 Task: Find connections with filter location Cotuí with filter topic #leadership with filter profile language Spanish with filter current company ETAuto with filter school The Army Public School with filter industry Digital Accessibility Services with filter service category Web Design with filter keywords title Secretary
Action: Mouse moved to (600, 72)
Screenshot: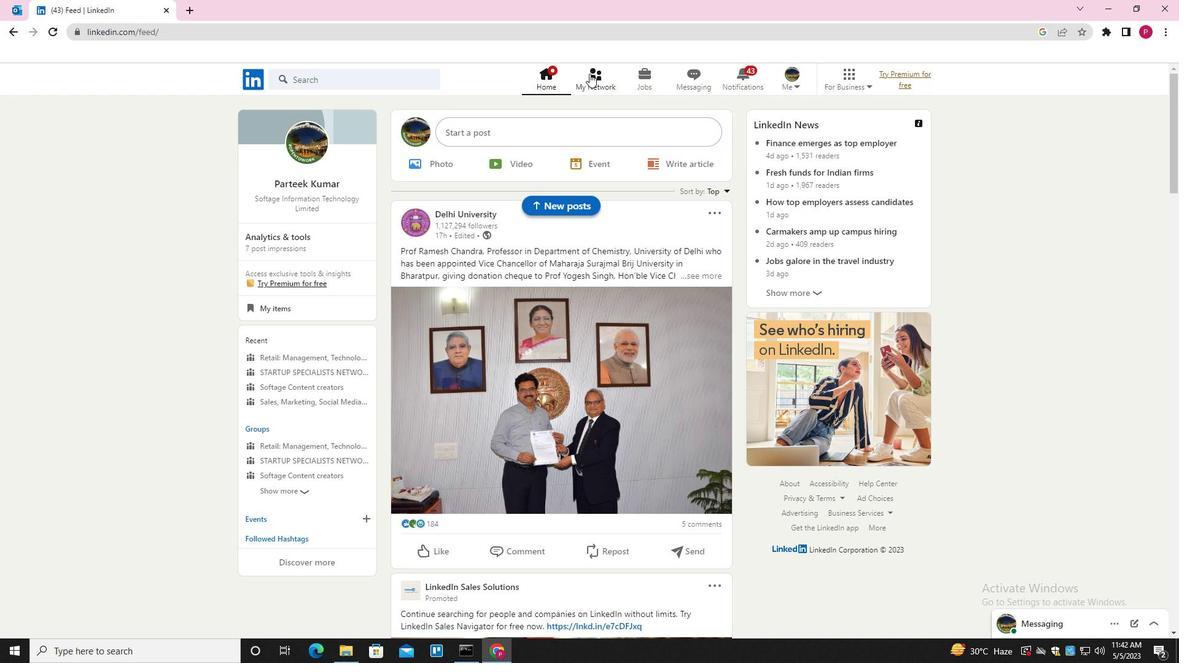 
Action: Mouse pressed left at (600, 72)
Screenshot: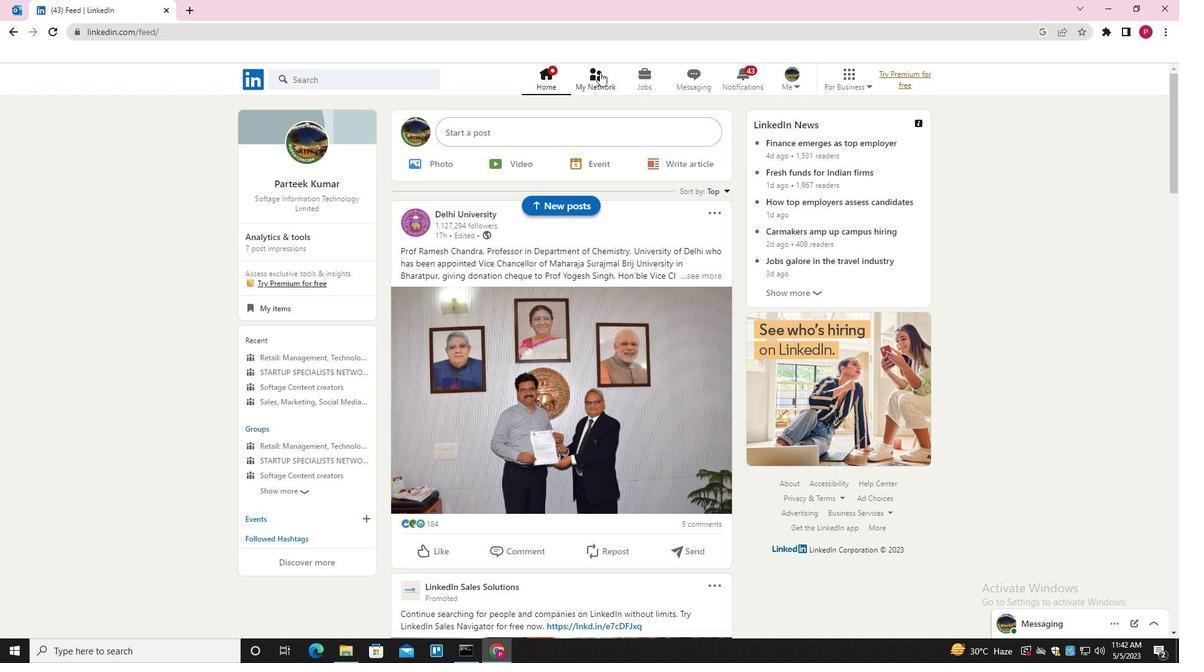 
Action: Mouse moved to (389, 148)
Screenshot: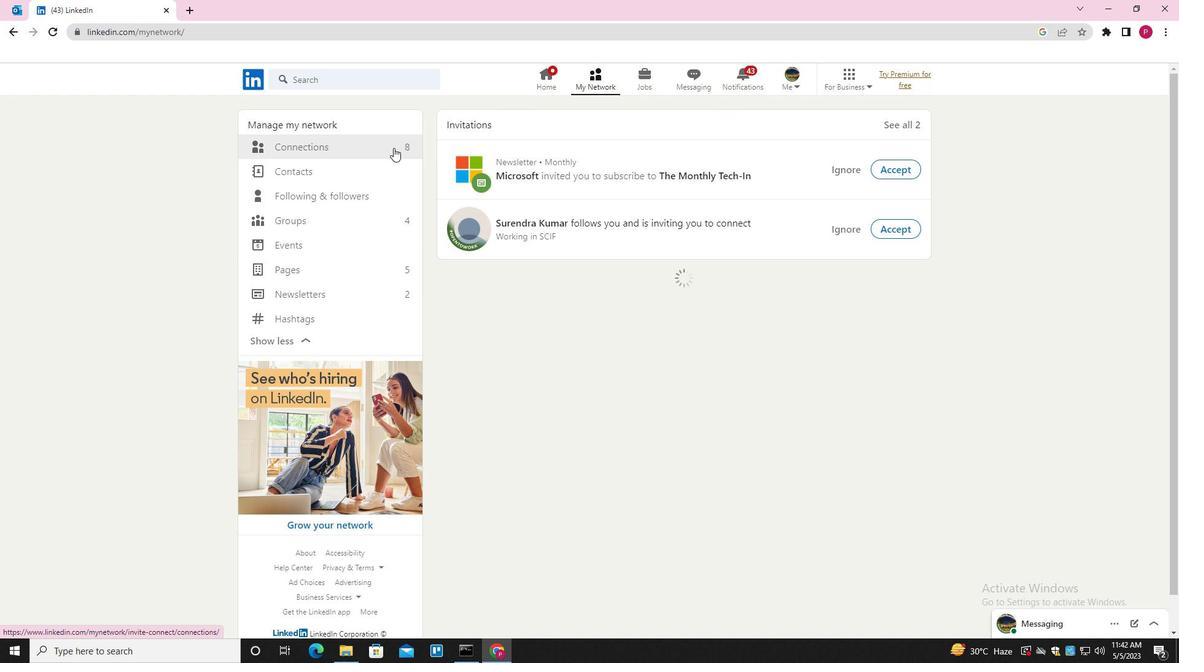 
Action: Mouse pressed left at (389, 148)
Screenshot: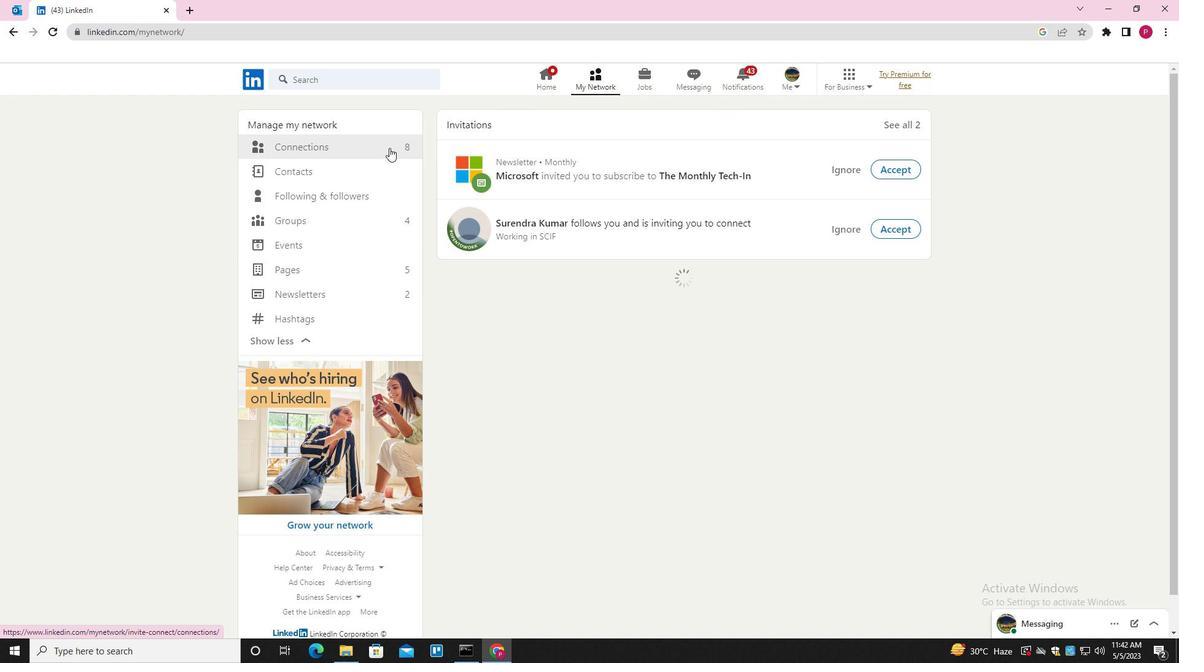 
Action: Mouse moved to (670, 147)
Screenshot: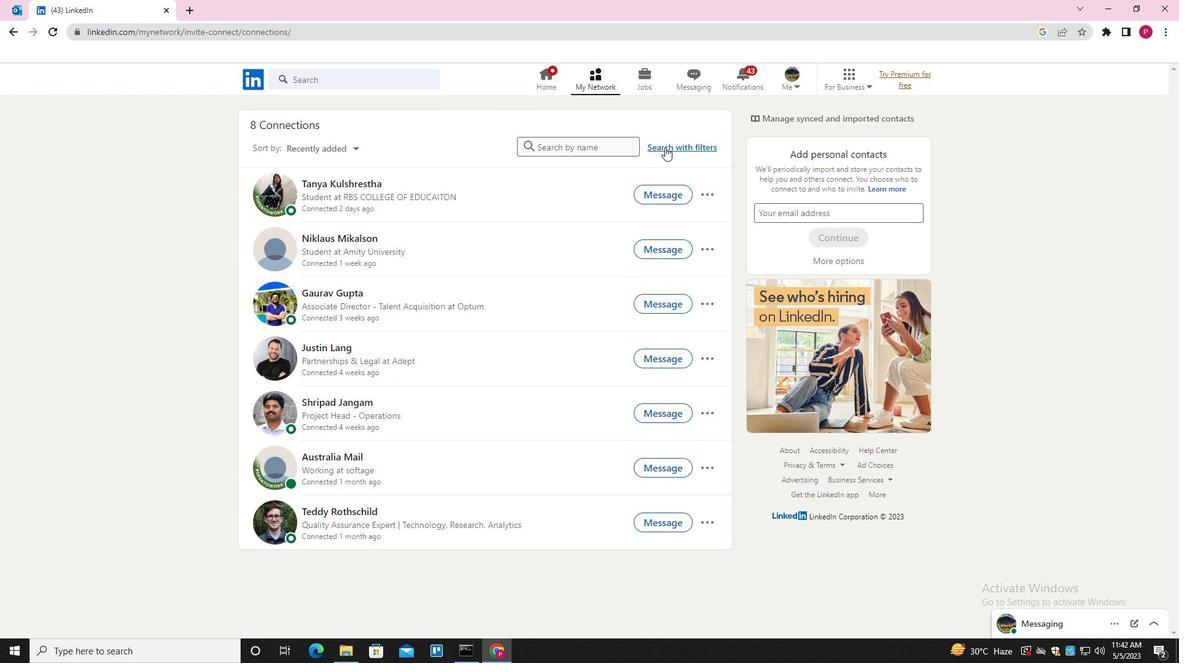 
Action: Mouse pressed left at (670, 147)
Screenshot: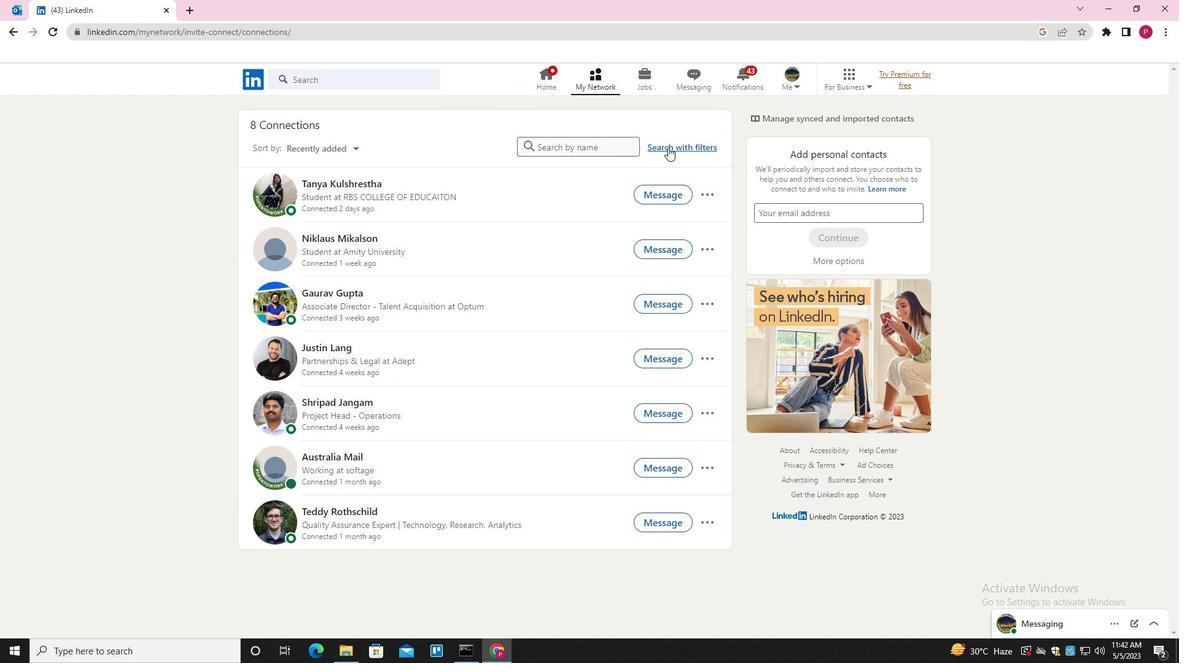 
Action: Mouse moved to (626, 113)
Screenshot: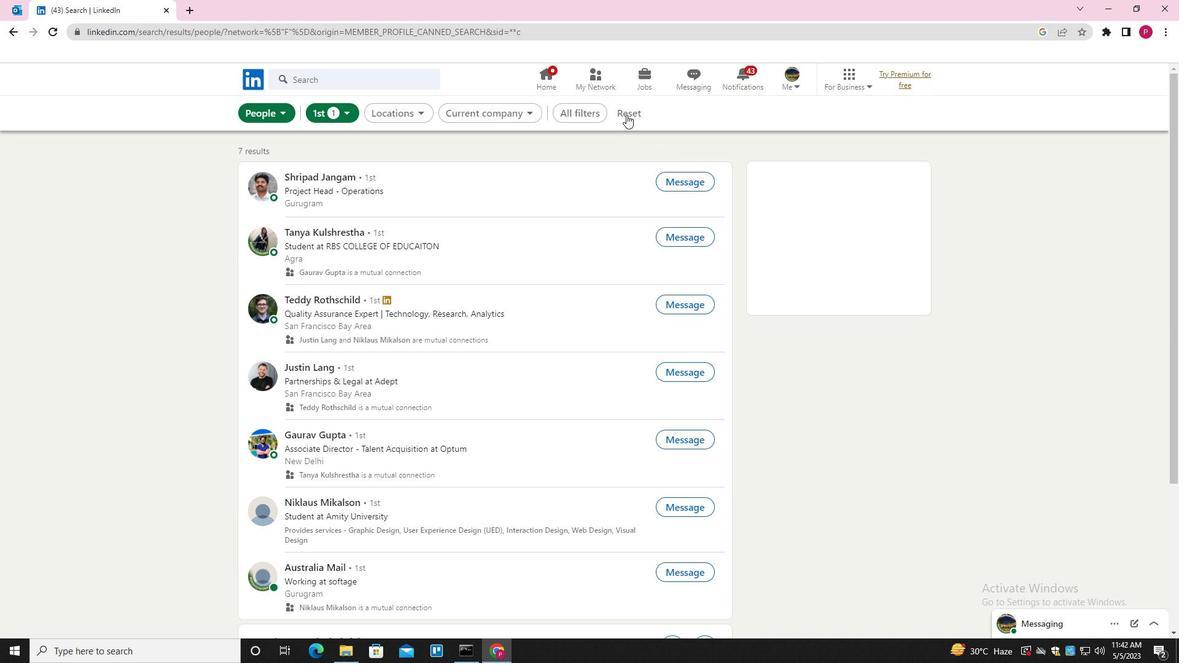 
Action: Mouse pressed left at (626, 113)
Screenshot: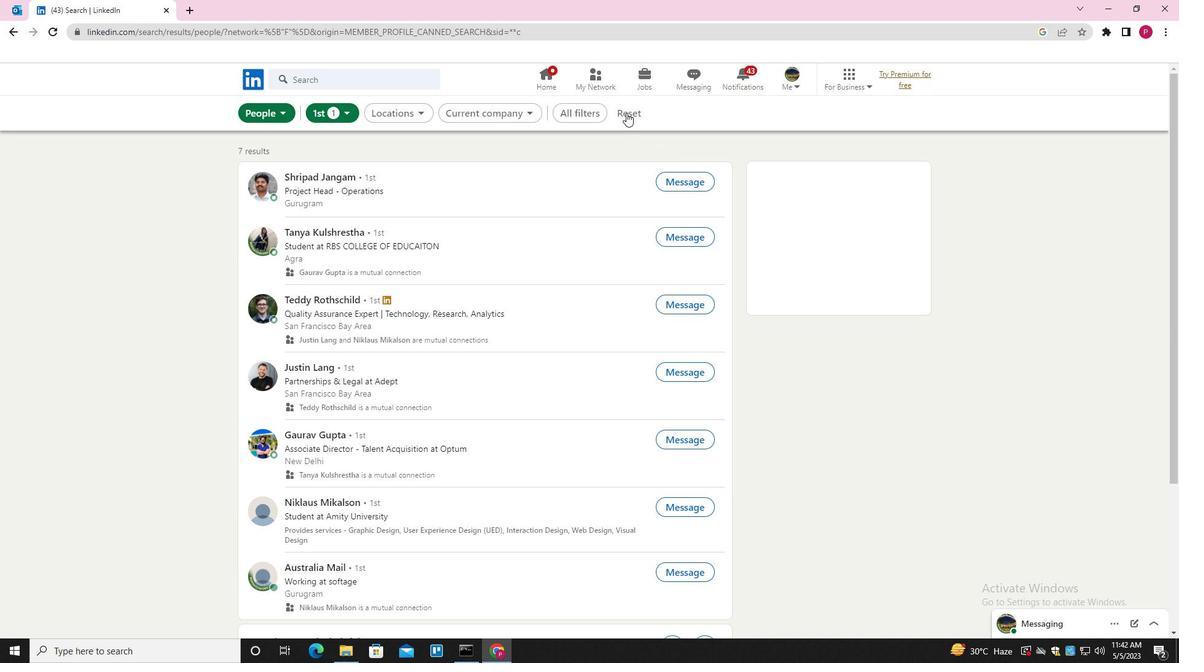 
Action: Mouse moved to (604, 113)
Screenshot: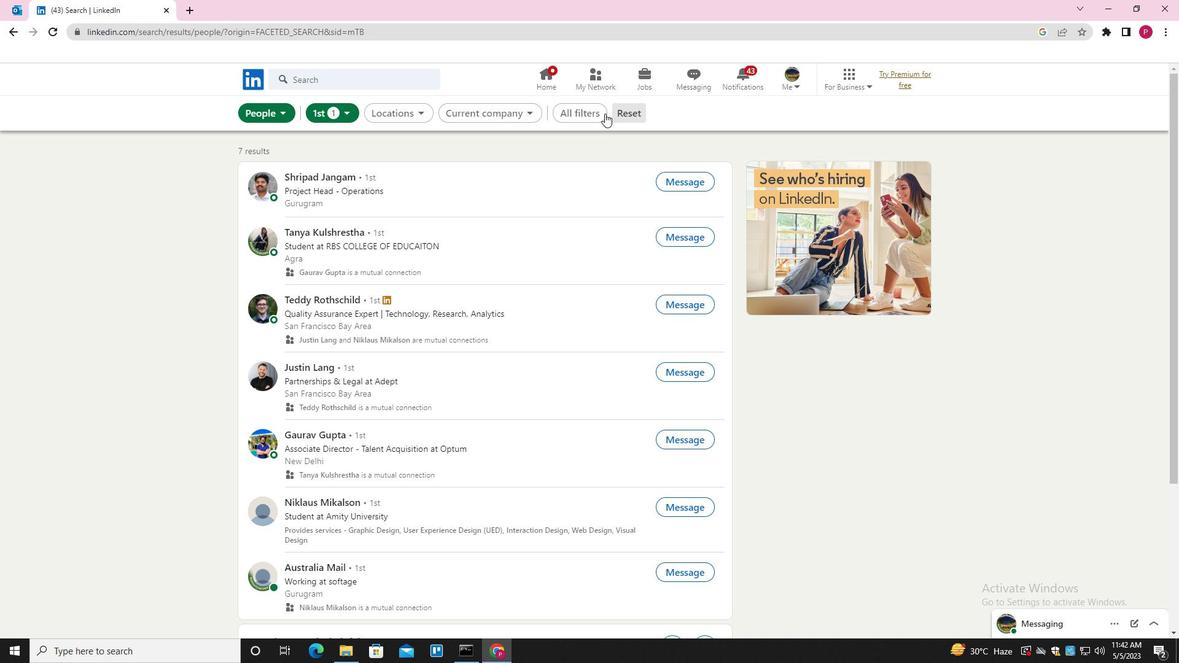 
Action: Mouse pressed left at (604, 113)
Screenshot: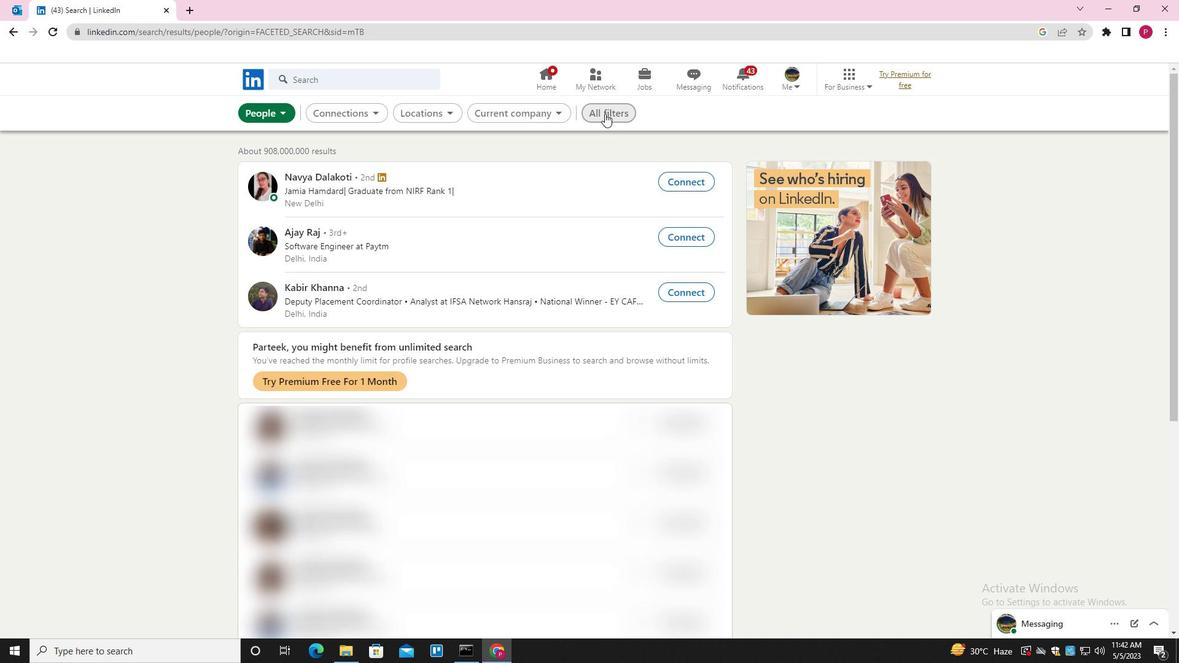 
Action: Mouse moved to (886, 260)
Screenshot: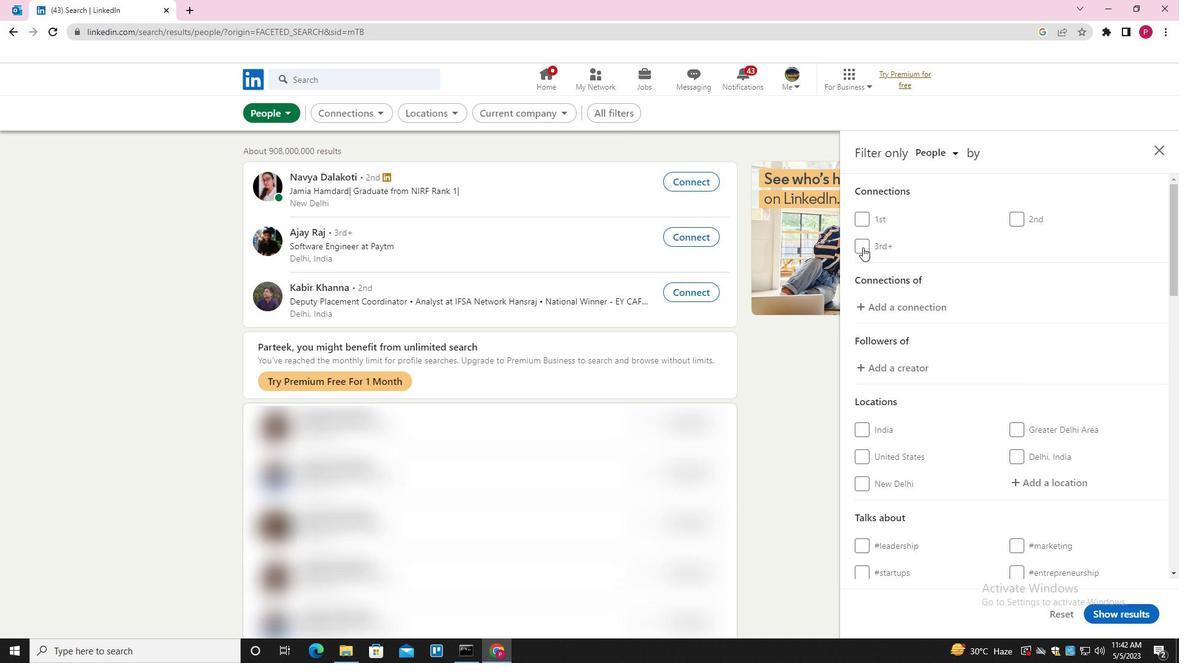 
Action: Mouse scrolled (886, 259) with delta (0, 0)
Screenshot: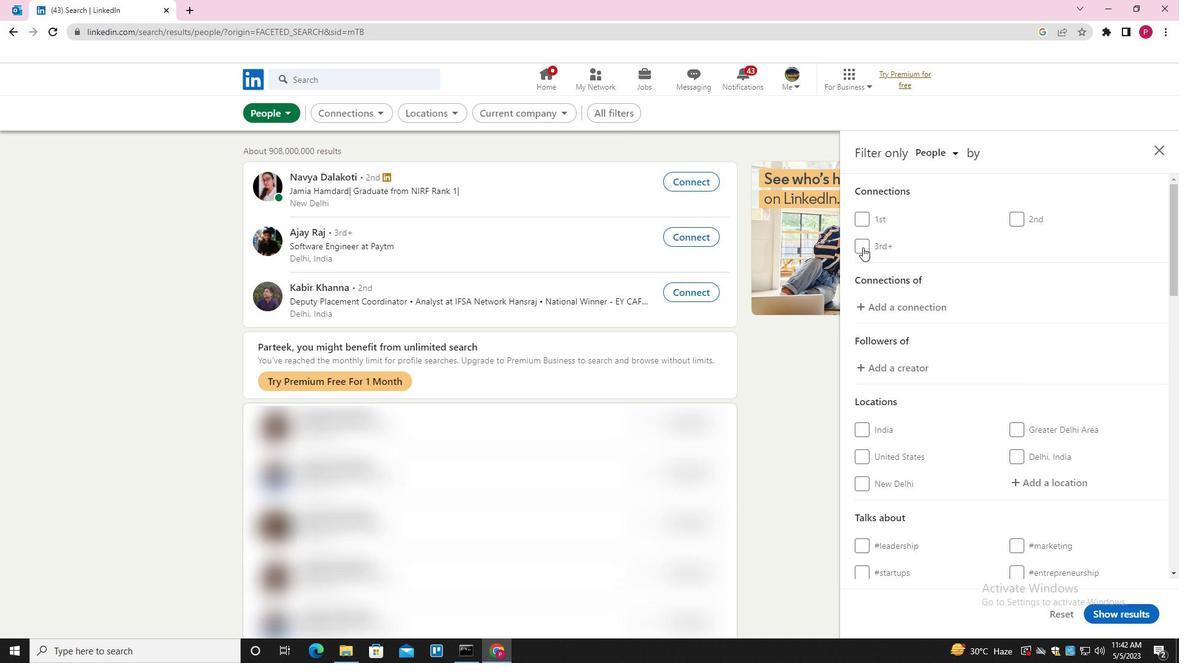 
Action: Mouse moved to (906, 271)
Screenshot: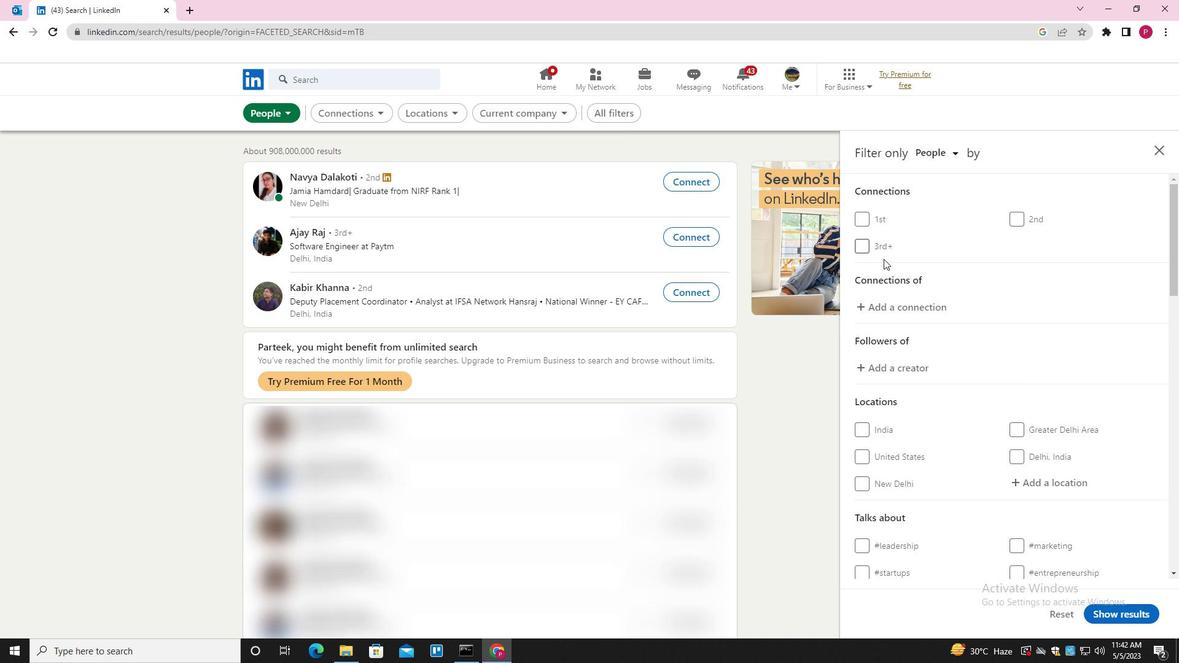 
Action: Mouse scrolled (906, 270) with delta (0, 0)
Screenshot: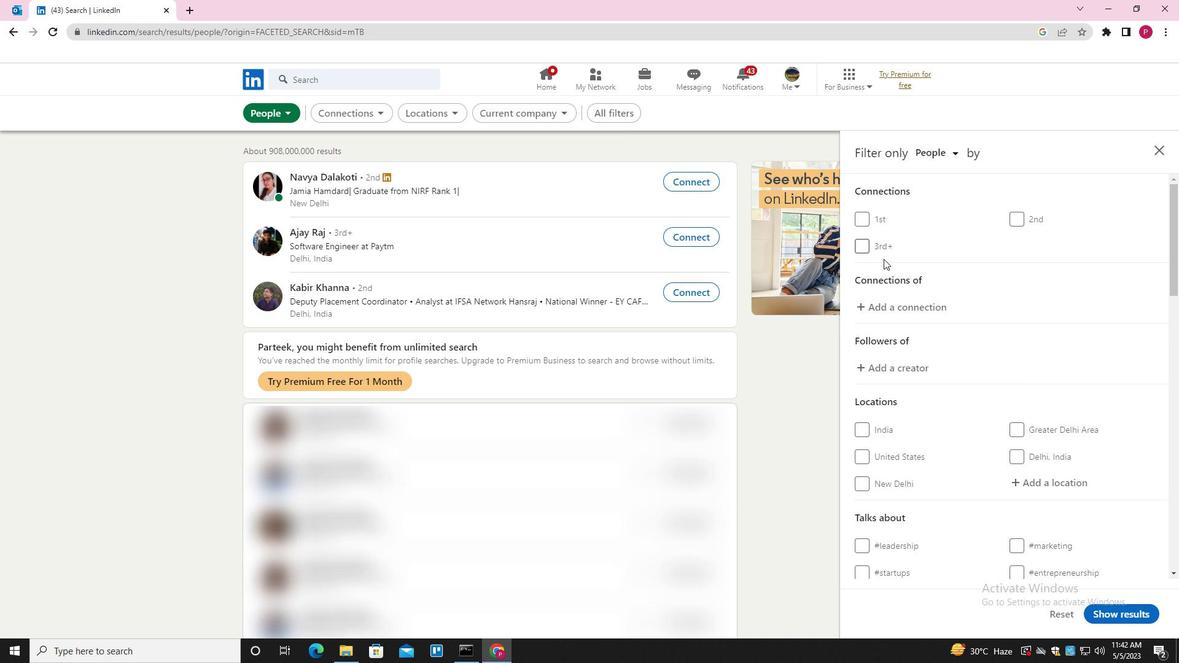 
Action: Mouse moved to (1052, 362)
Screenshot: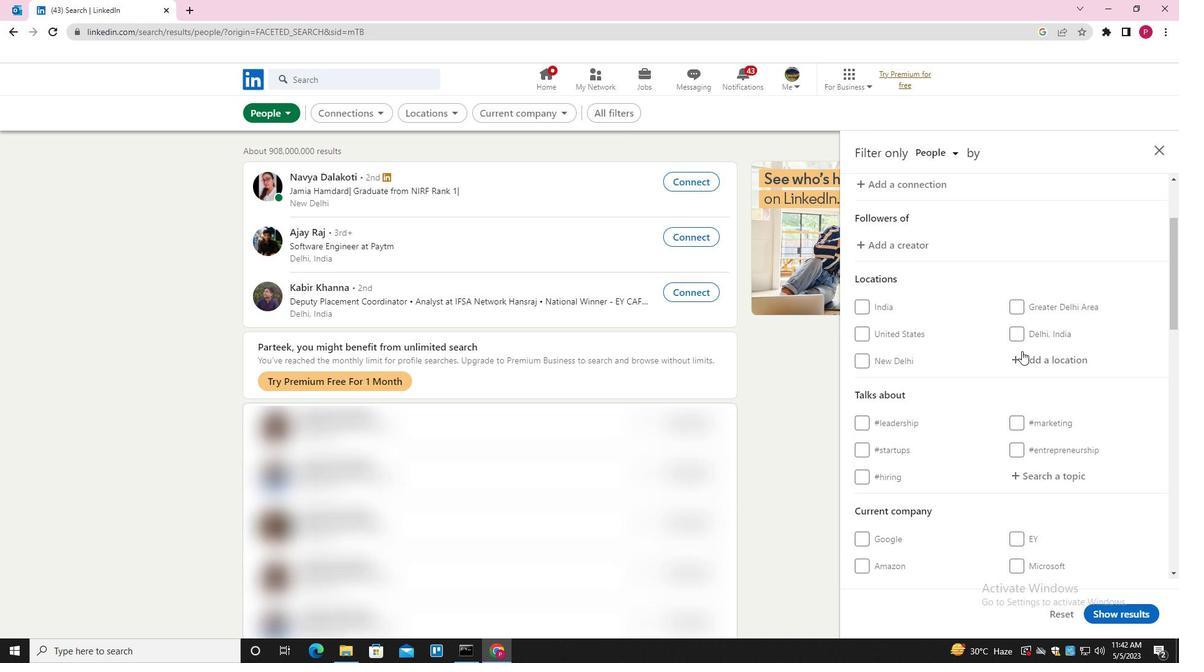 
Action: Mouse pressed left at (1052, 362)
Screenshot: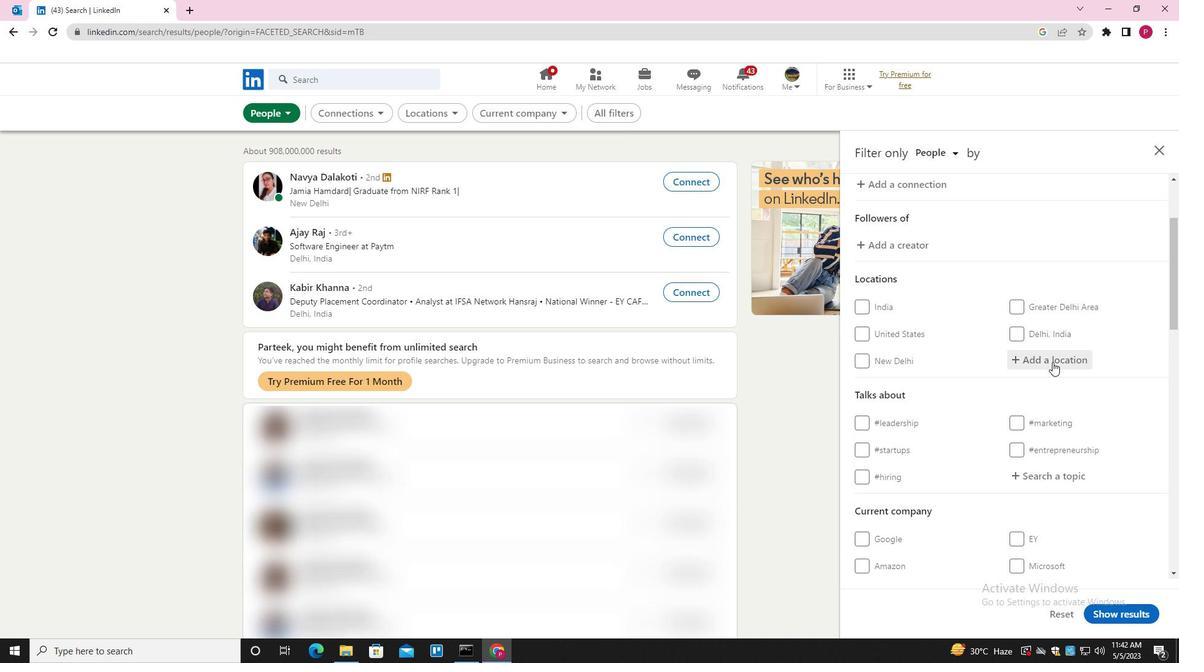 
Action: Key pressed <Key.shift>COY<Key.backspace>TUI<Key.down><Key.enter>
Screenshot: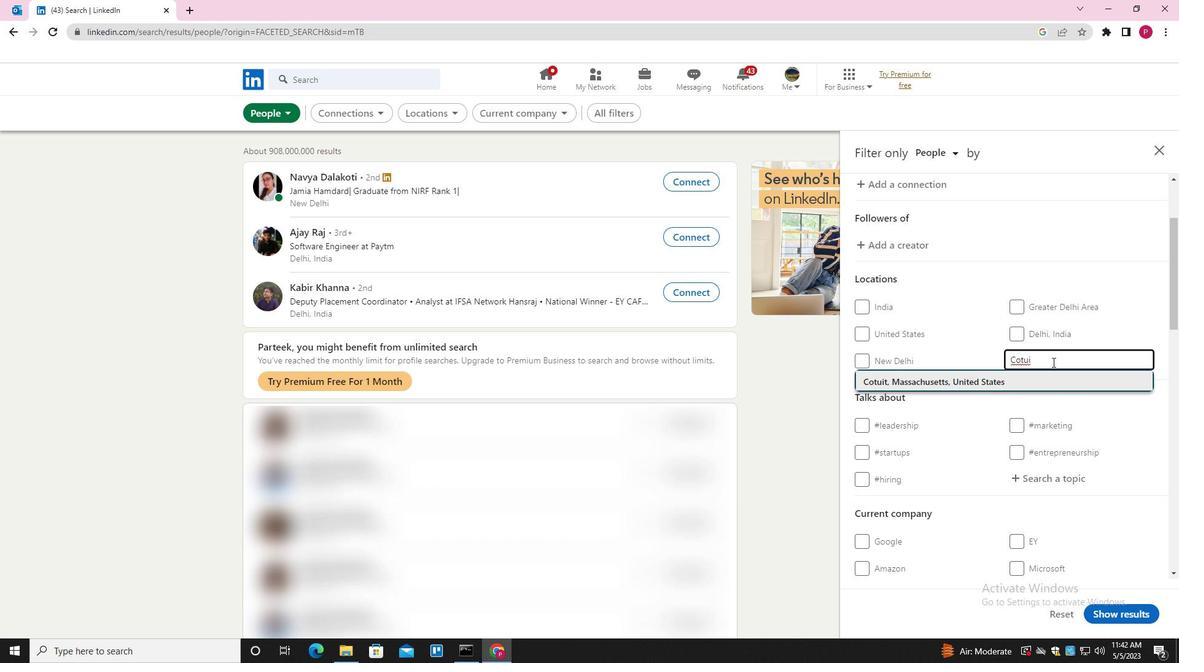 
Action: Mouse moved to (998, 370)
Screenshot: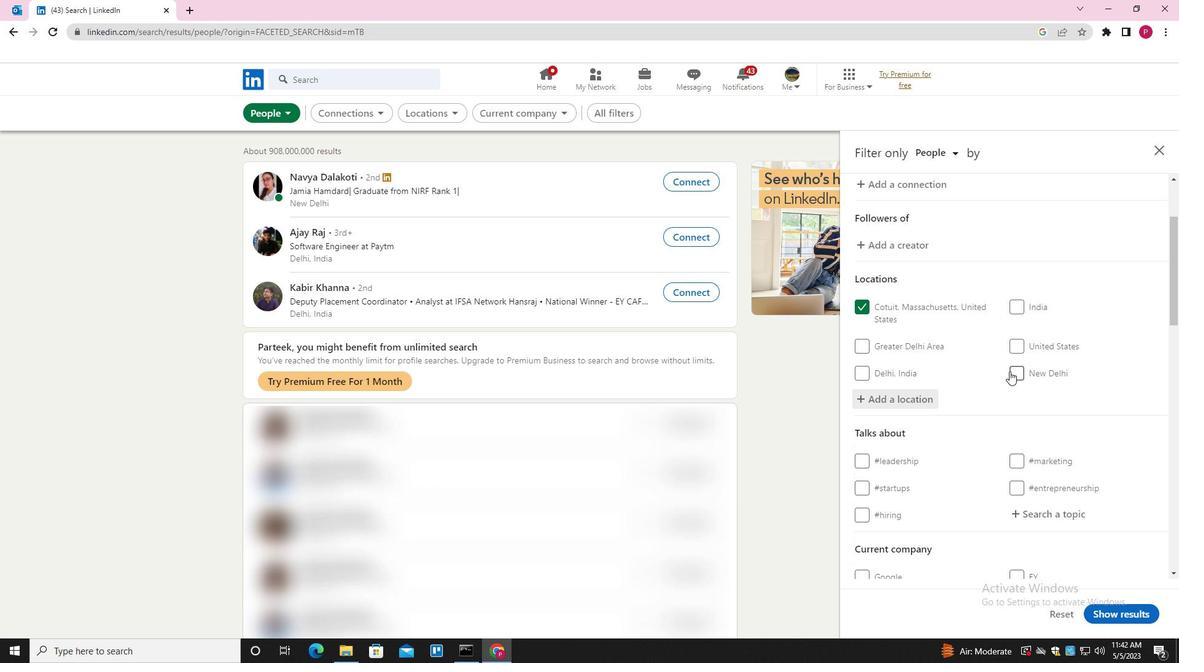 
Action: Mouse scrolled (998, 369) with delta (0, 0)
Screenshot: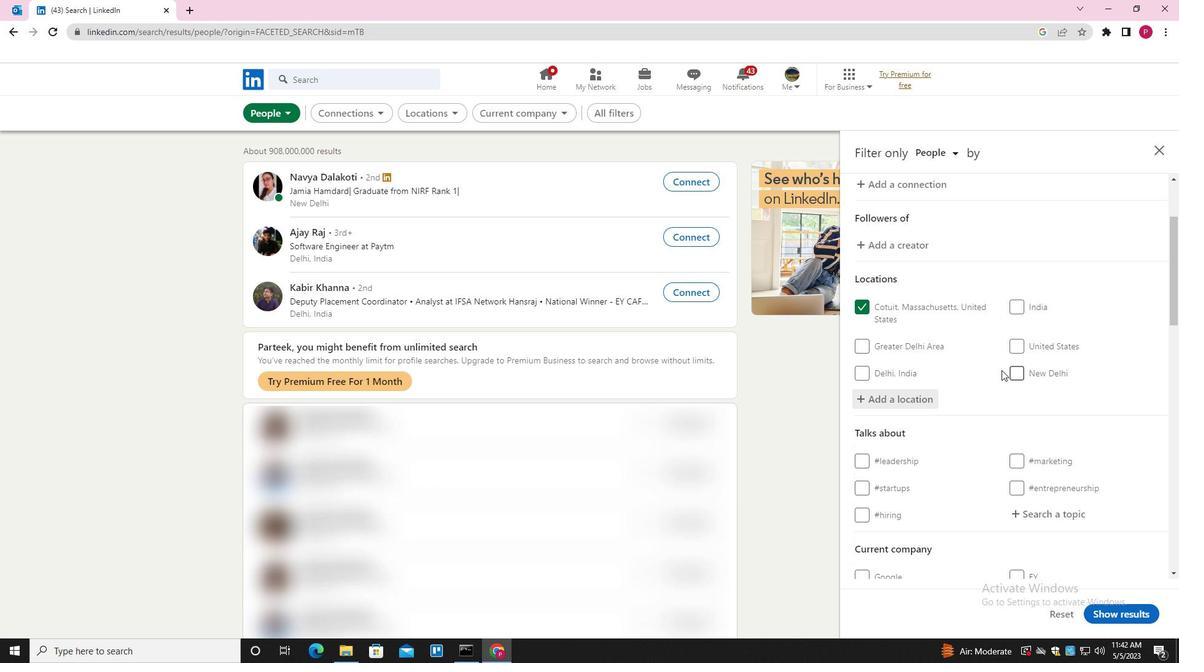 
Action: Mouse moved to (996, 370)
Screenshot: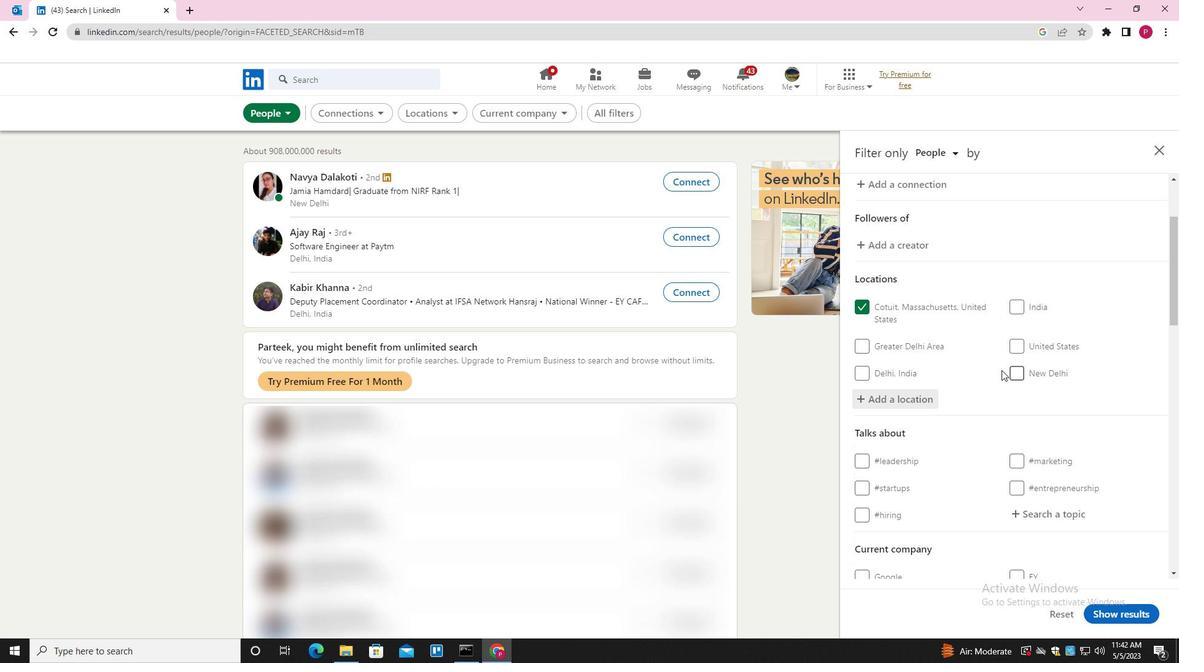 
Action: Mouse scrolled (996, 369) with delta (0, 0)
Screenshot: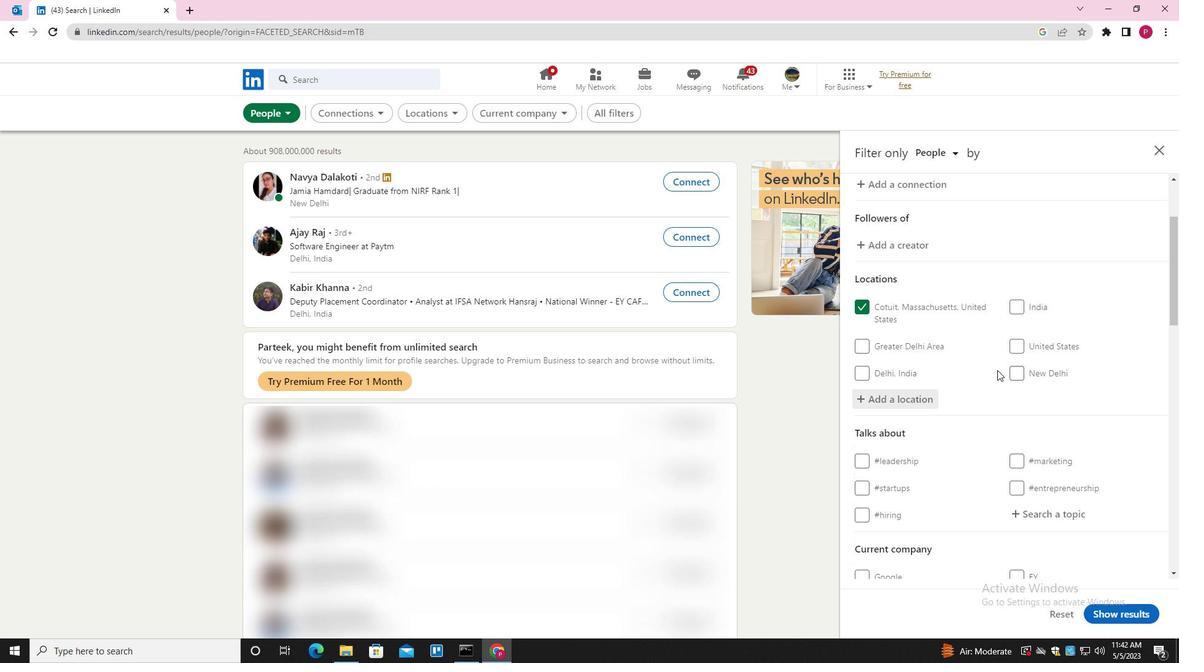 
Action: Mouse scrolled (996, 369) with delta (0, 0)
Screenshot: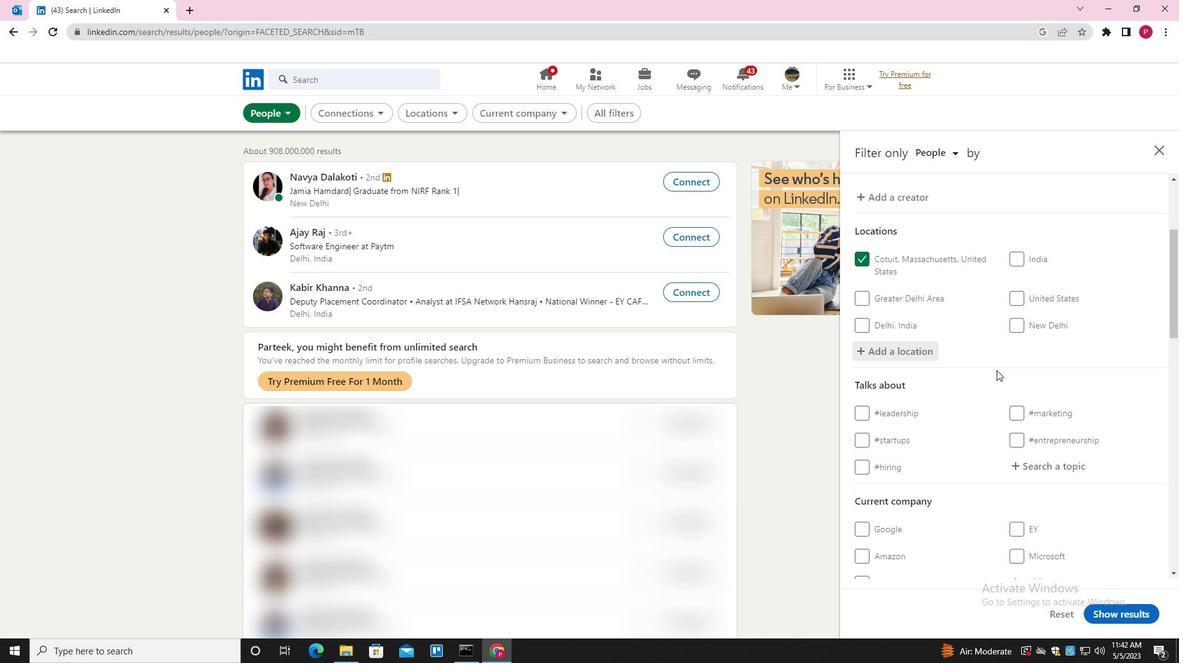 
Action: Mouse moved to (998, 372)
Screenshot: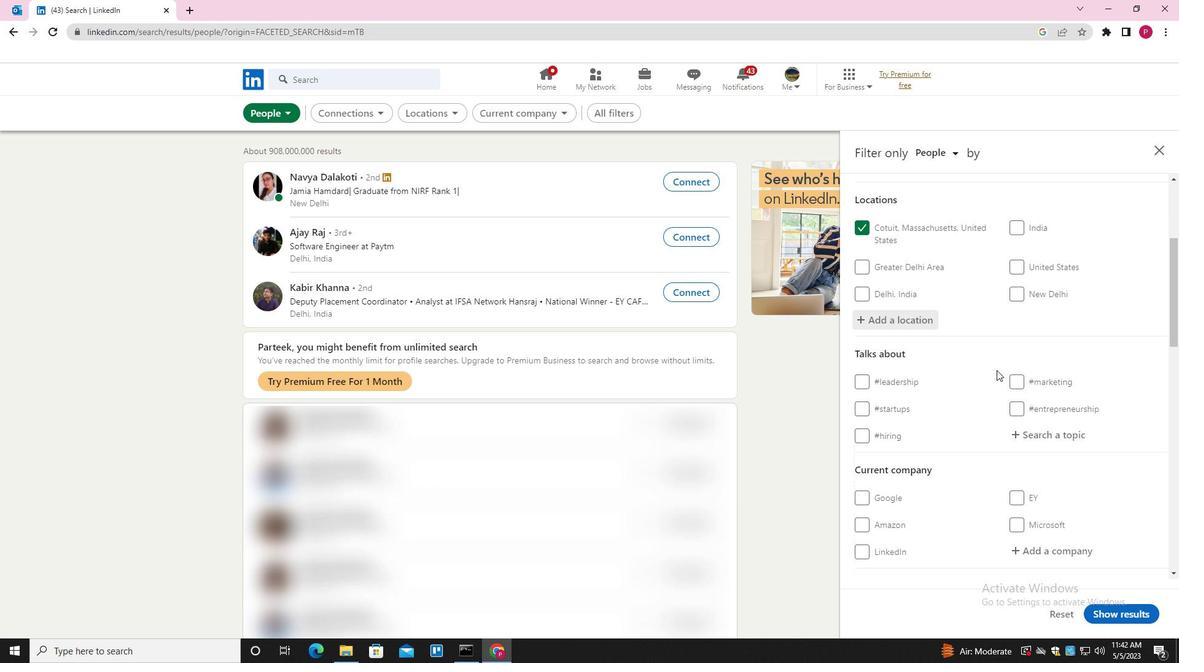 
Action: Mouse scrolled (998, 371) with delta (0, 0)
Screenshot: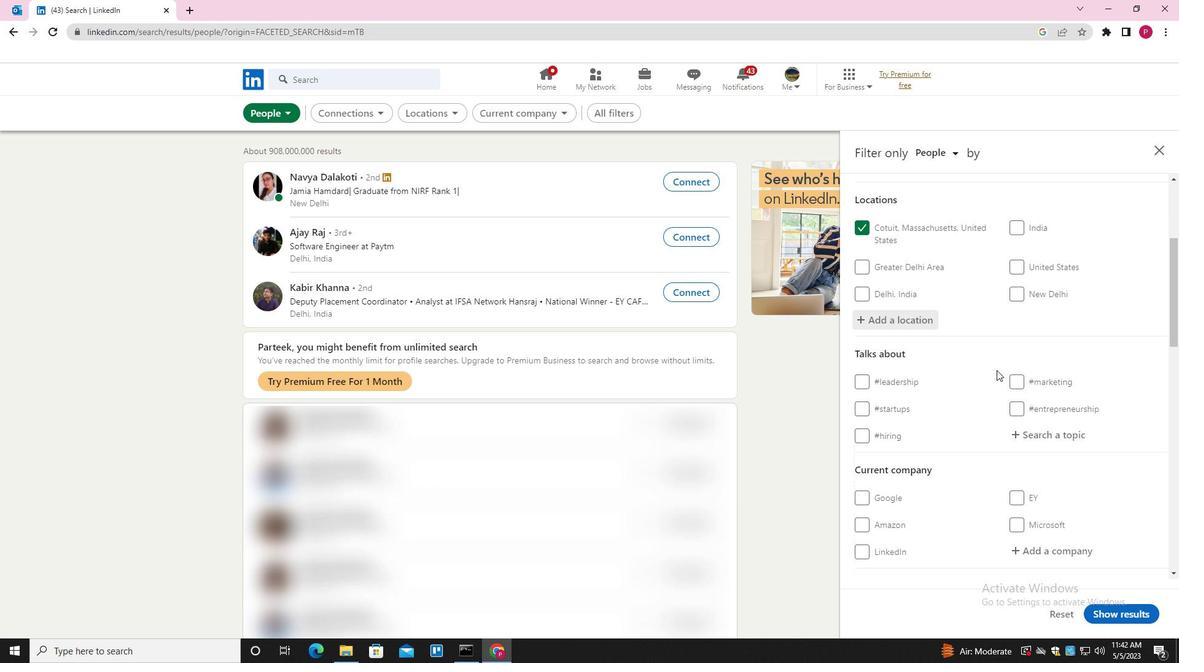 
Action: Mouse moved to (1059, 276)
Screenshot: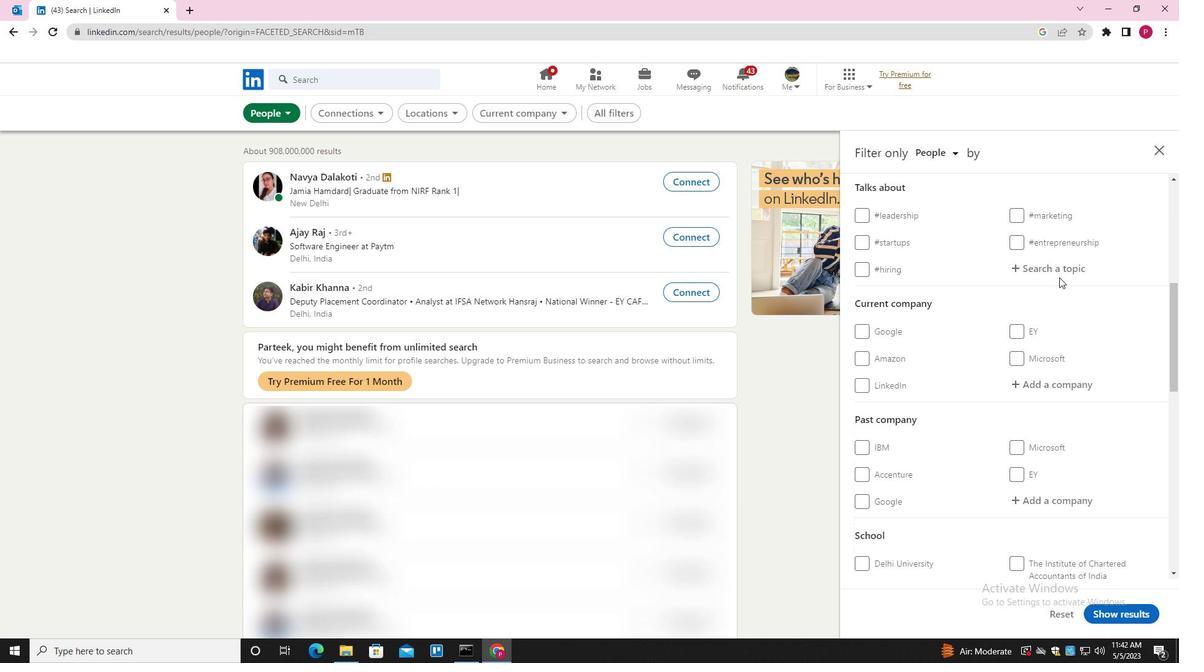 
Action: Mouse pressed left at (1059, 276)
Screenshot: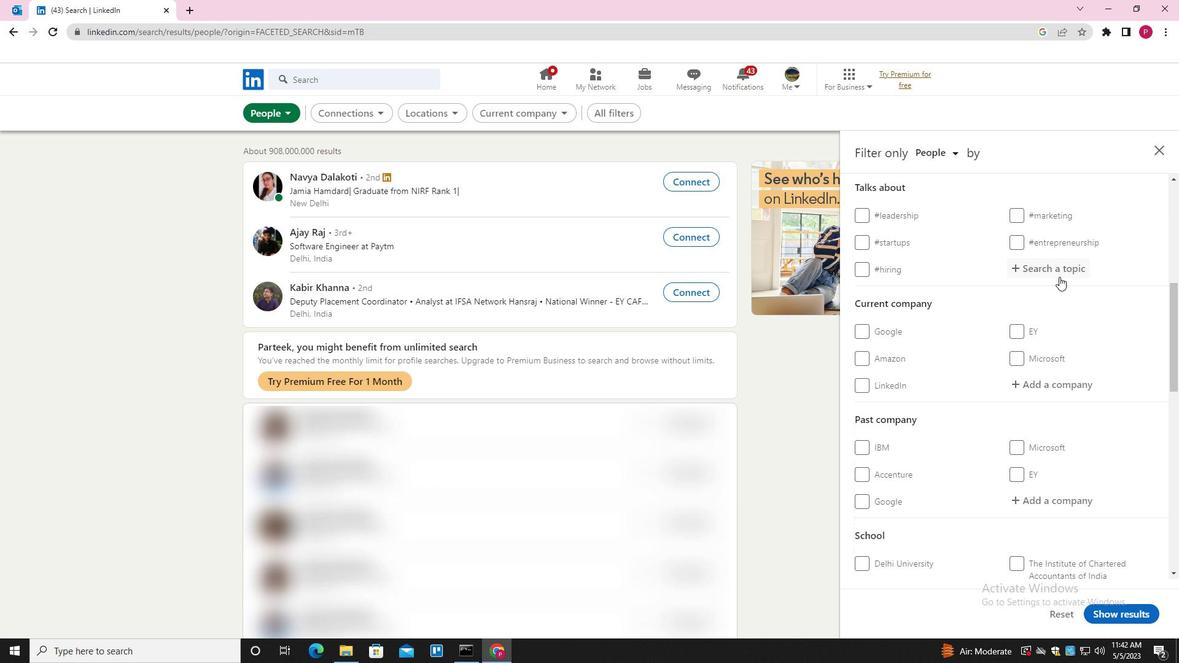 
Action: Key pressed LEADERSHIP<Key.down><Key.enter>
Screenshot: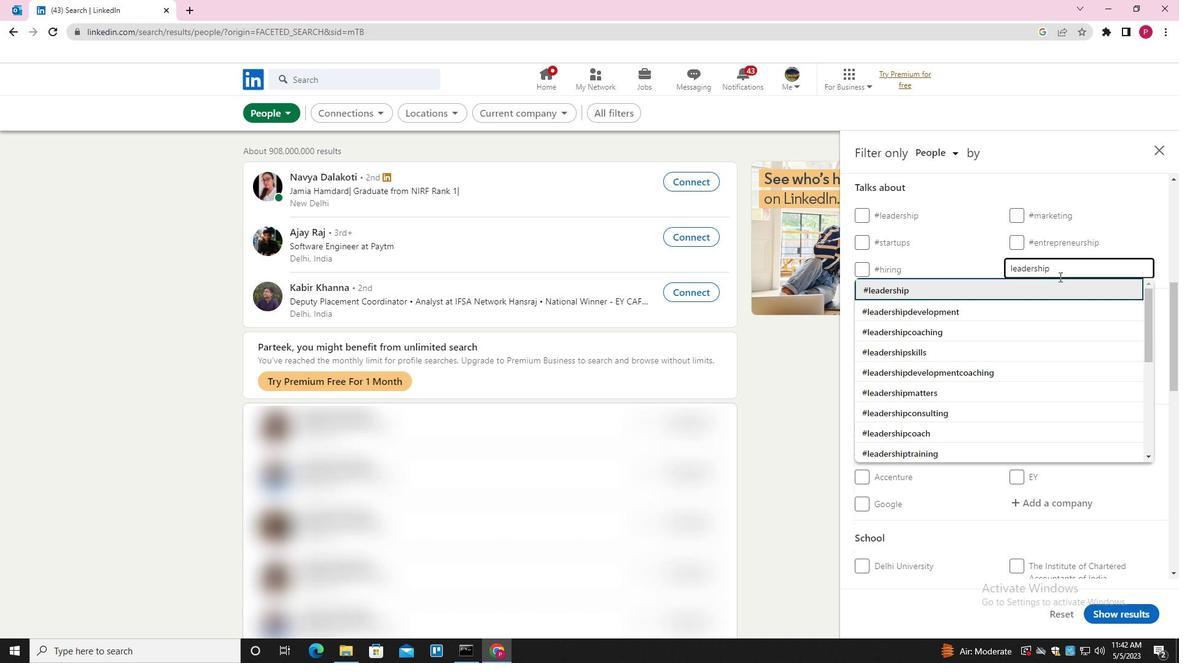
Action: Mouse moved to (1000, 318)
Screenshot: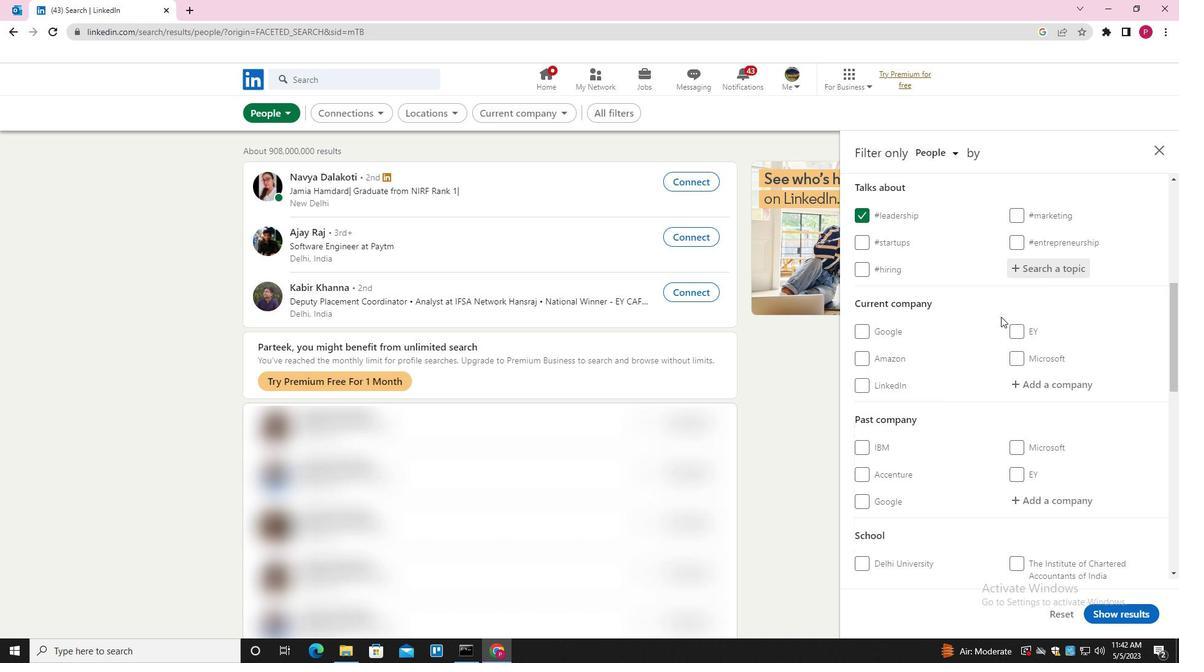 
Action: Mouse scrolled (1000, 317) with delta (0, 0)
Screenshot: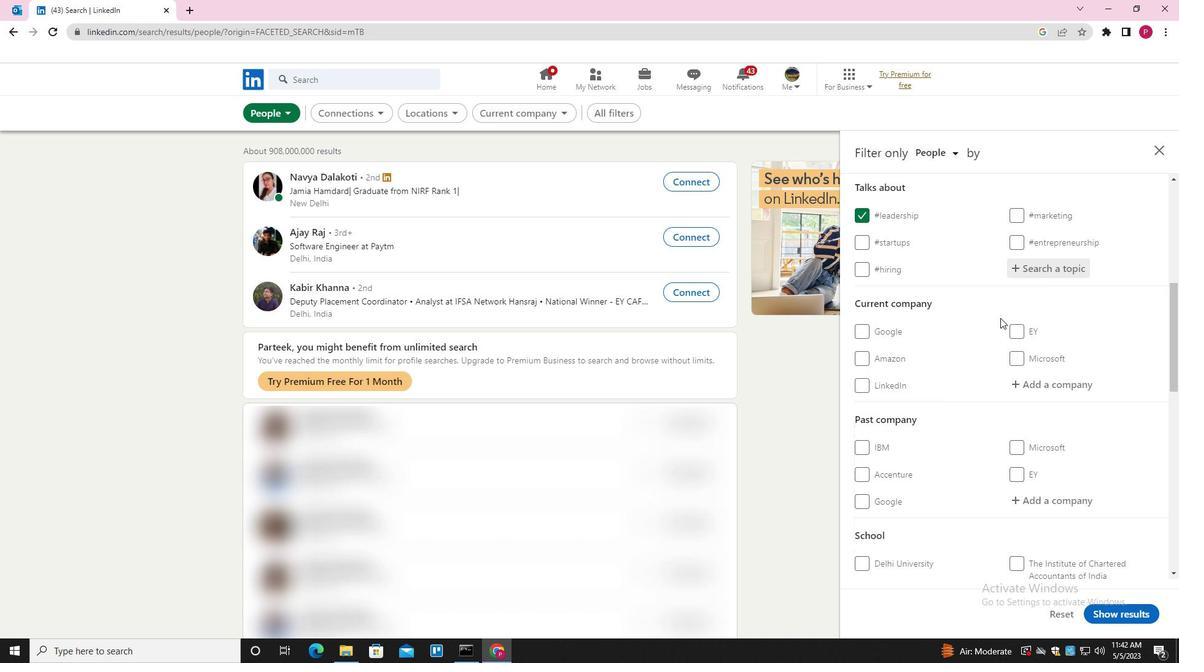 
Action: Mouse scrolled (1000, 317) with delta (0, 0)
Screenshot: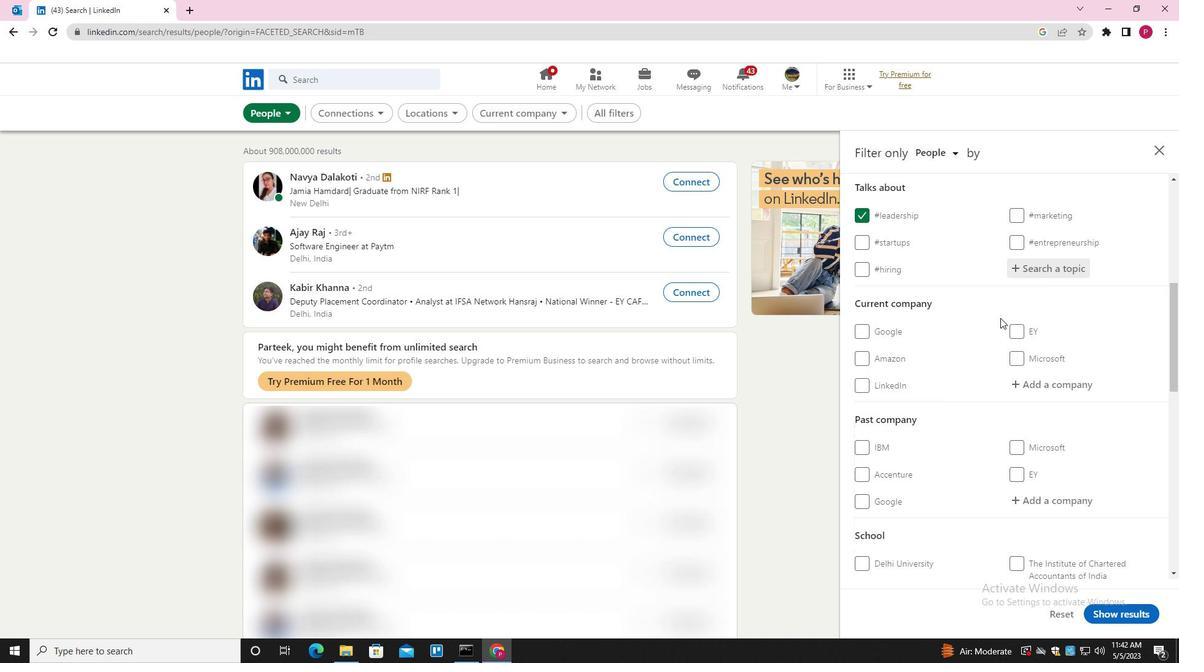 
Action: Mouse scrolled (1000, 317) with delta (0, 0)
Screenshot: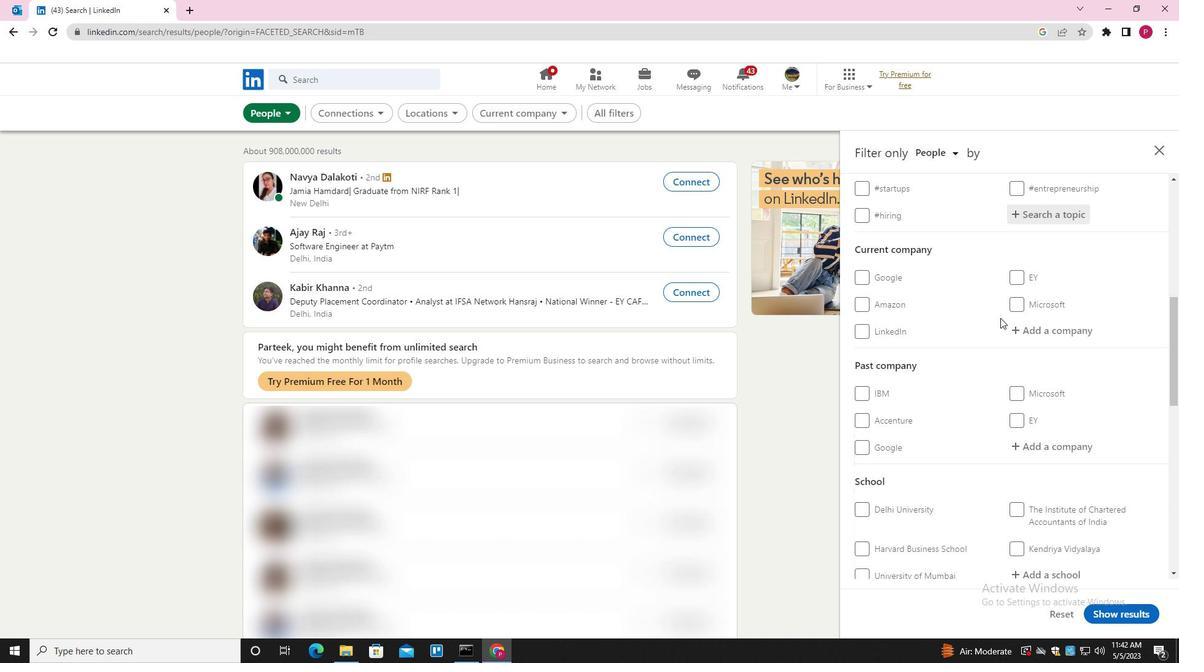 
Action: Mouse scrolled (1000, 317) with delta (0, 0)
Screenshot: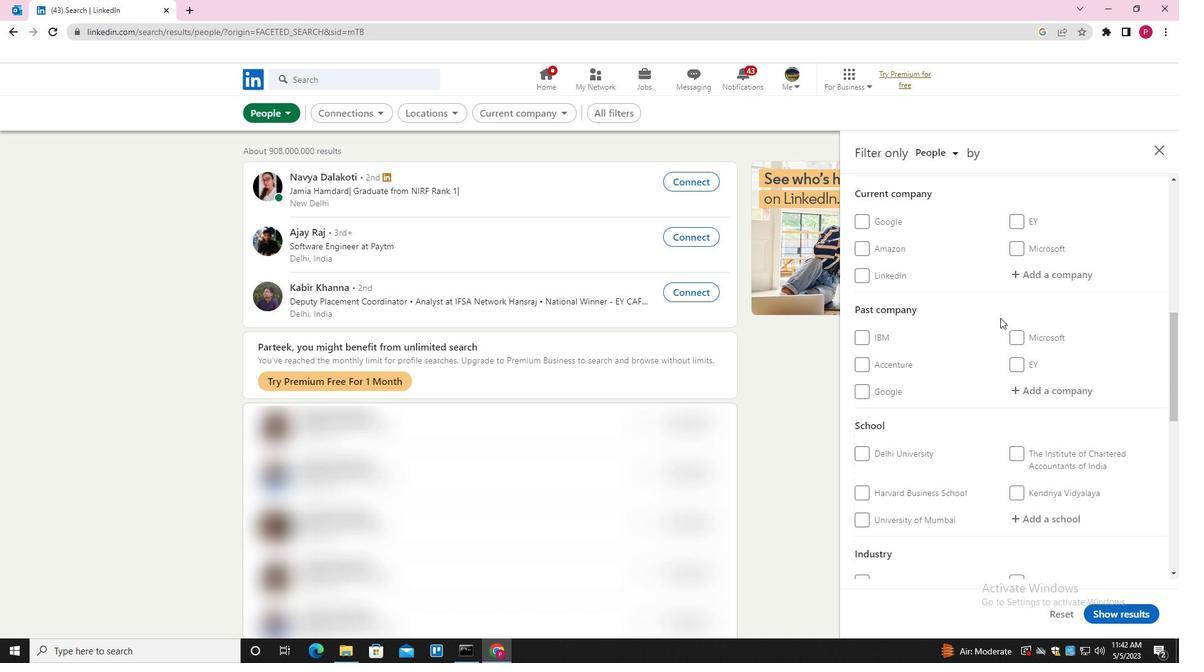
Action: Mouse scrolled (1000, 317) with delta (0, 0)
Screenshot: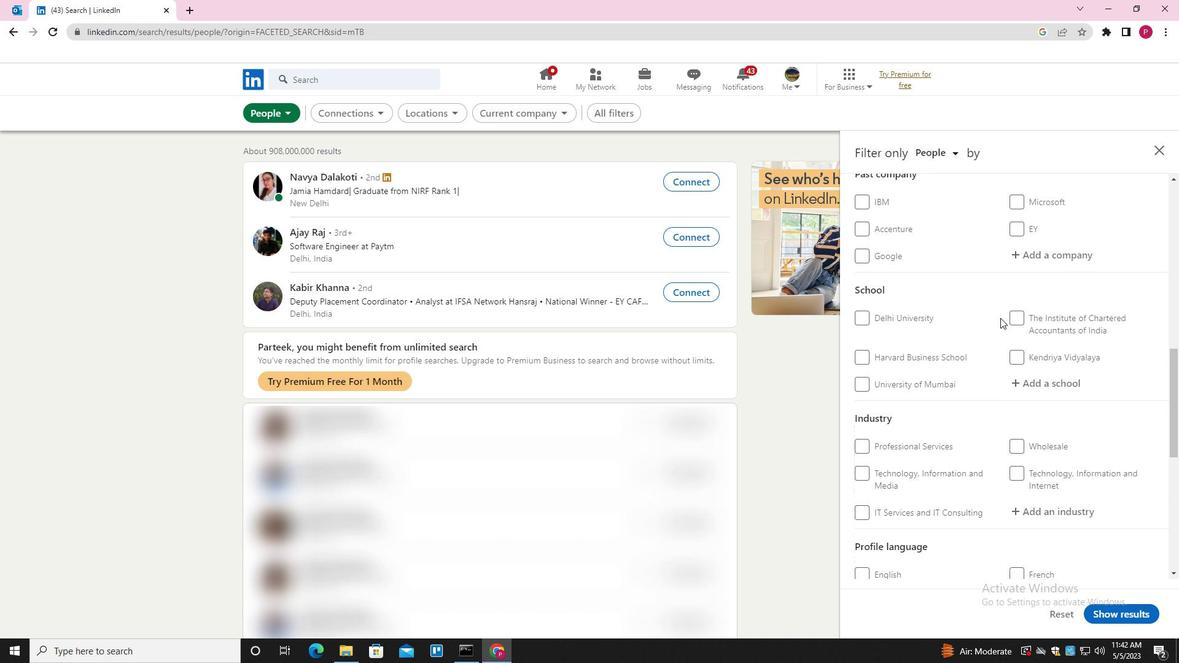 
Action: Mouse scrolled (1000, 317) with delta (0, 0)
Screenshot: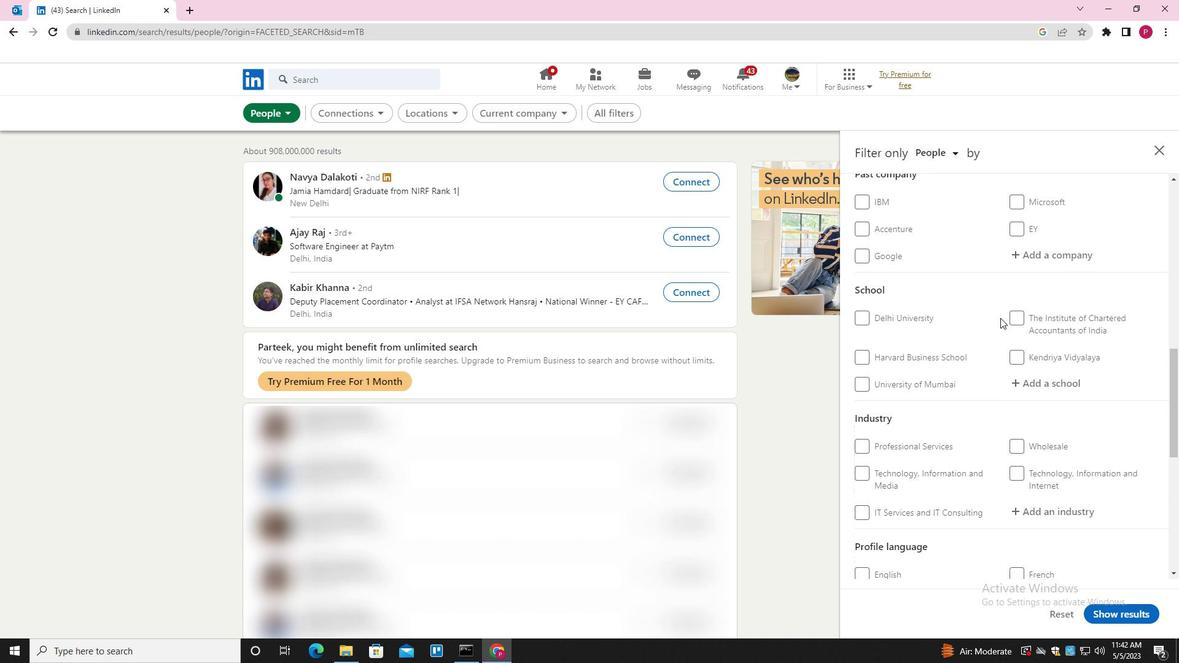 
Action: Mouse scrolled (1000, 317) with delta (0, 0)
Screenshot: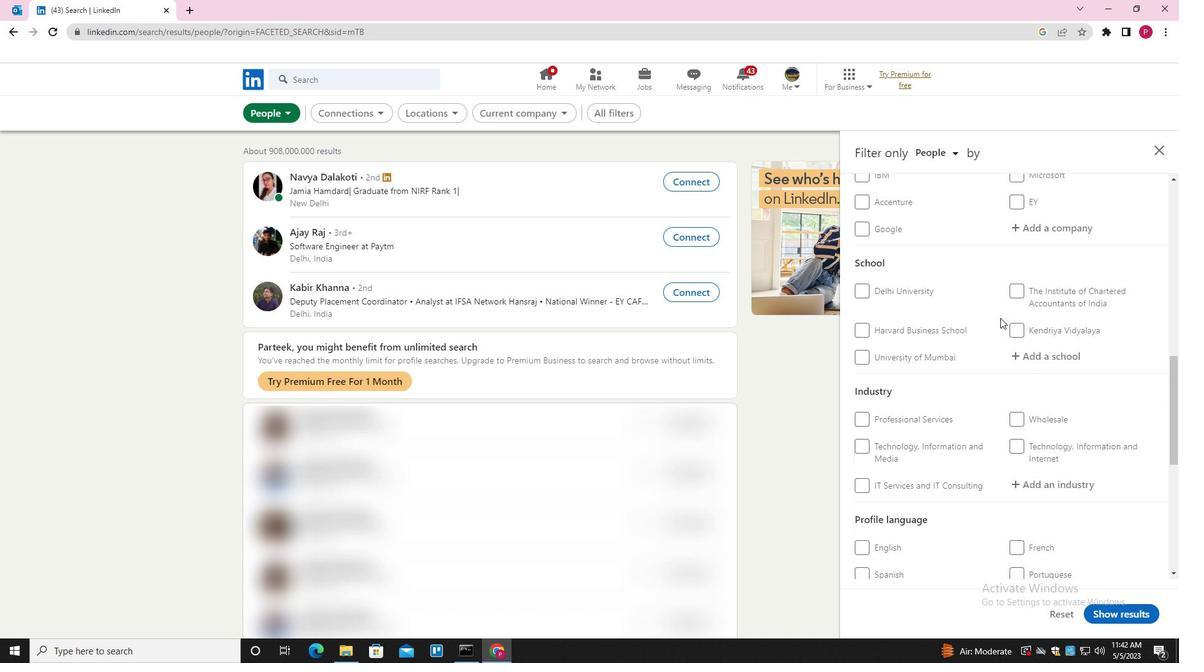 
Action: Mouse scrolled (1000, 317) with delta (0, 0)
Screenshot: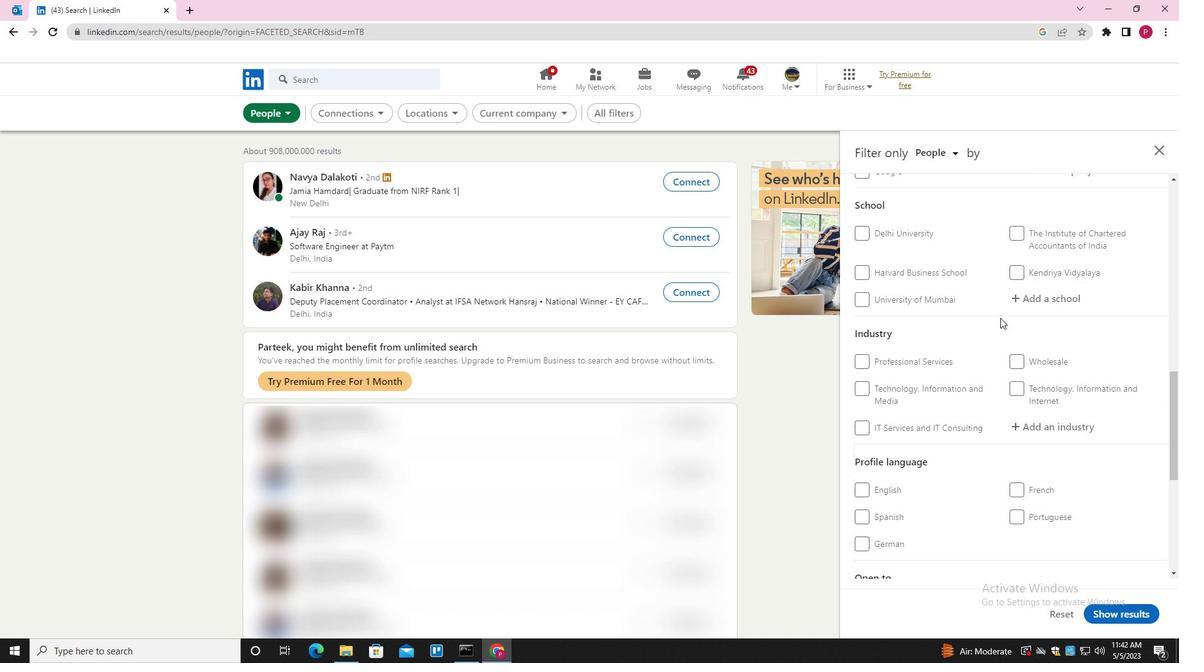 
Action: Mouse moved to (897, 352)
Screenshot: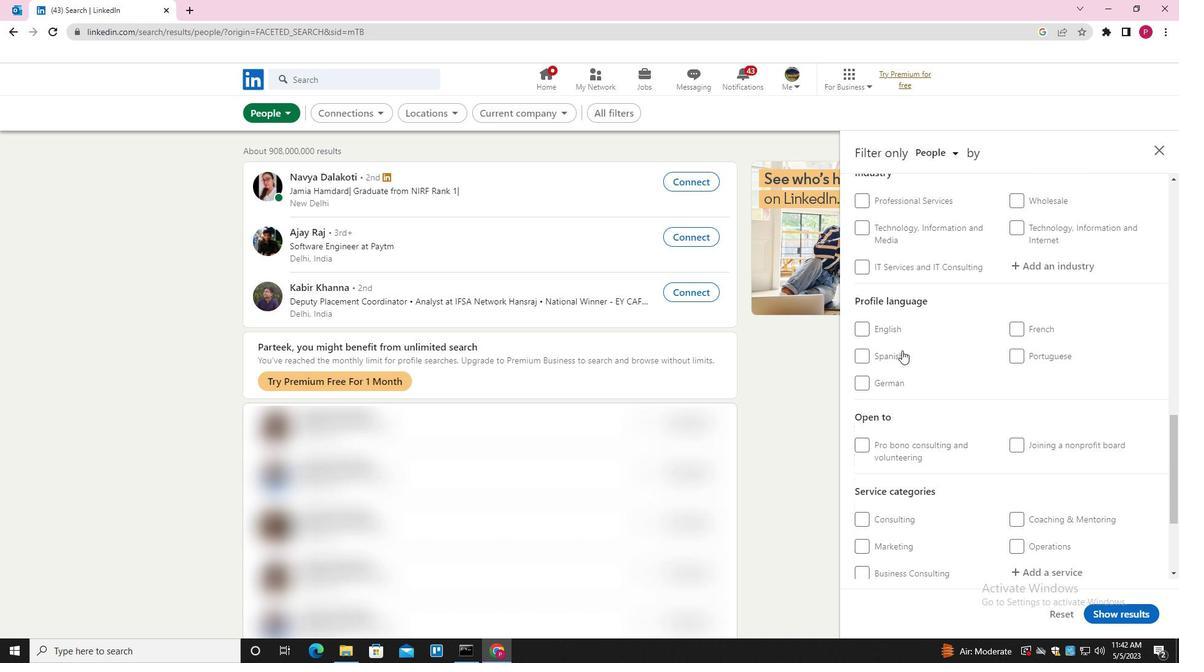 
Action: Mouse pressed left at (897, 352)
Screenshot: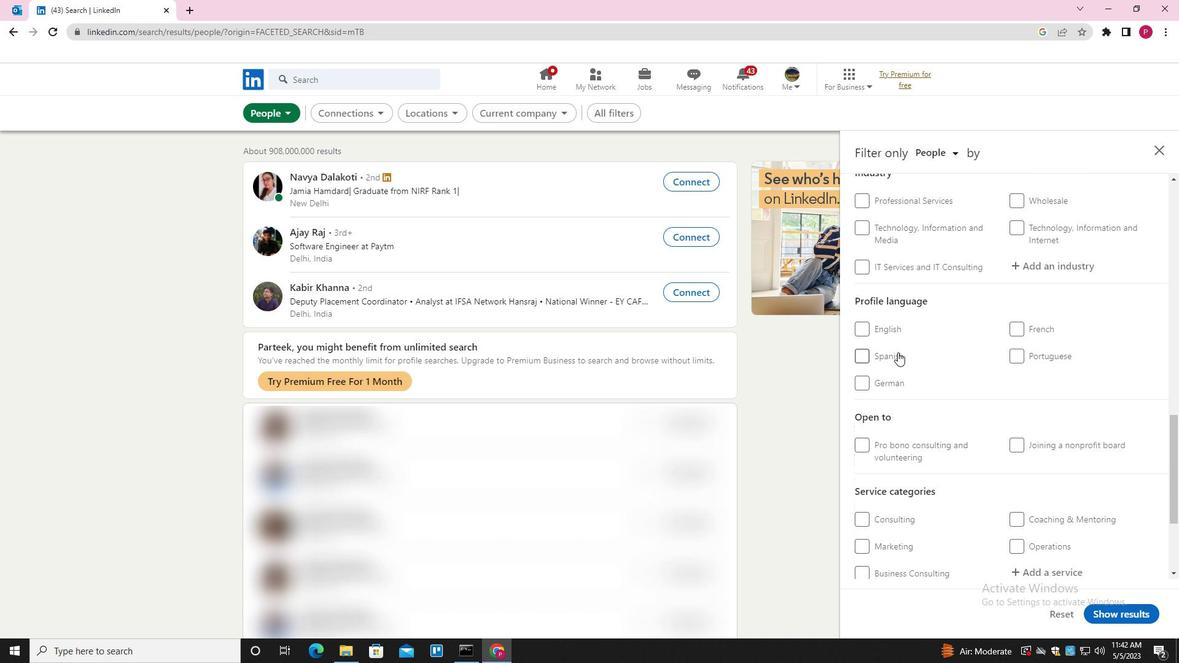 
Action: Mouse moved to (954, 372)
Screenshot: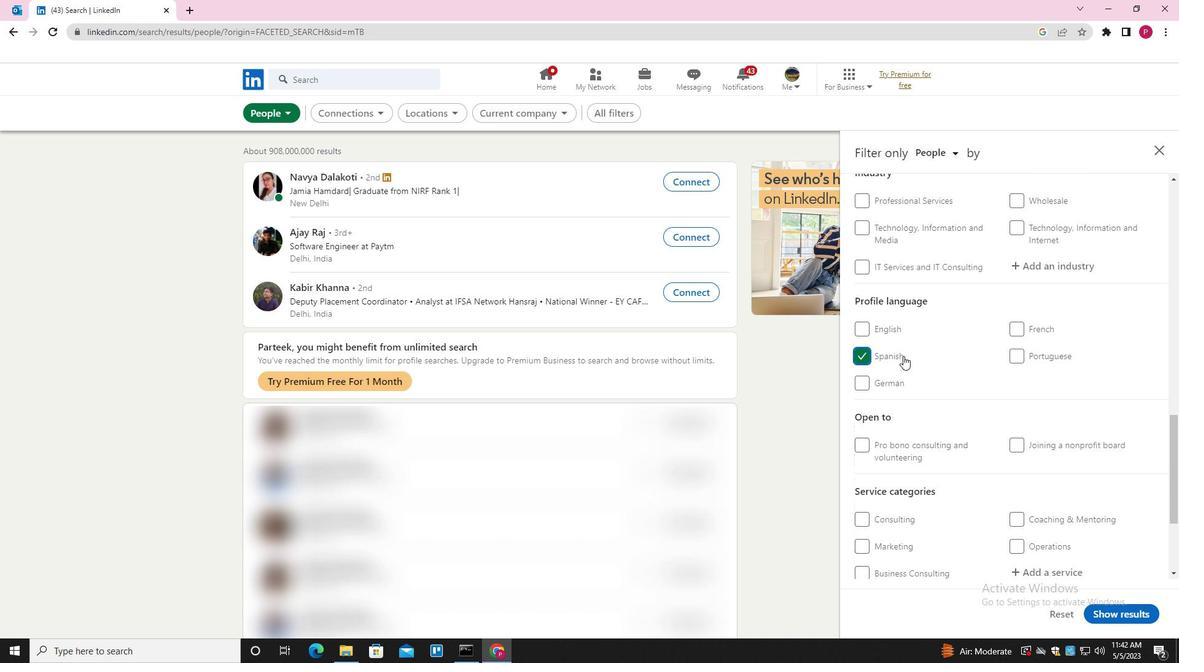 
Action: Mouse scrolled (954, 372) with delta (0, 0)
Screenshot: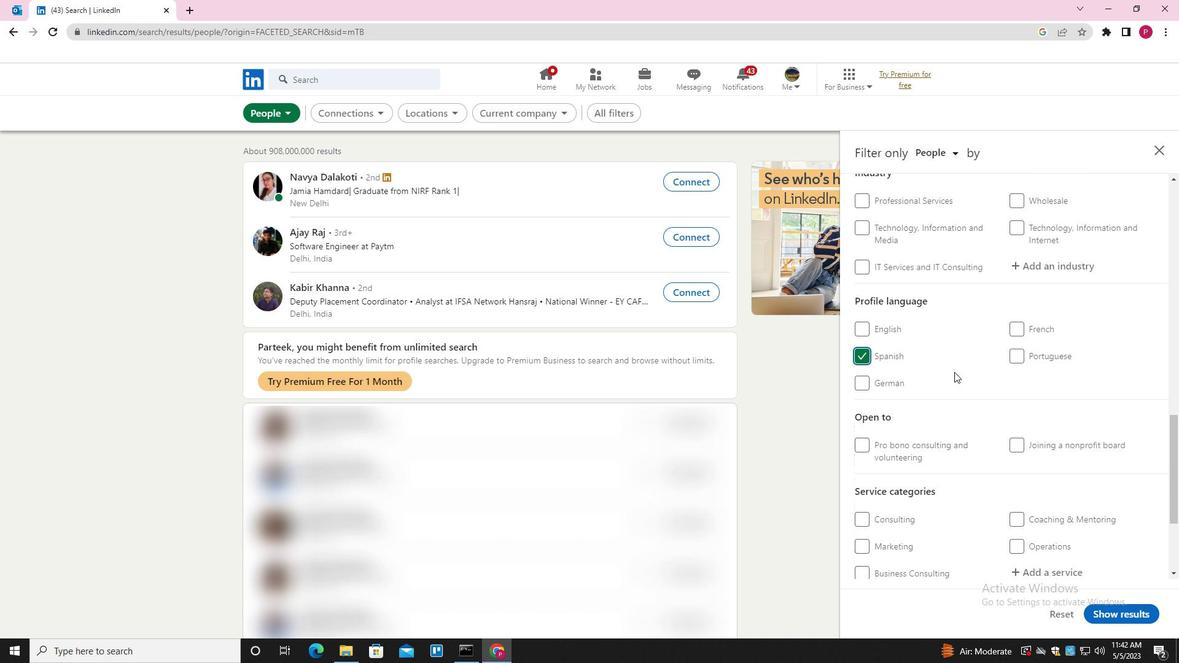 
Action: Mouse scrolled (954, 372) with delta (0, 0)
Screenshot: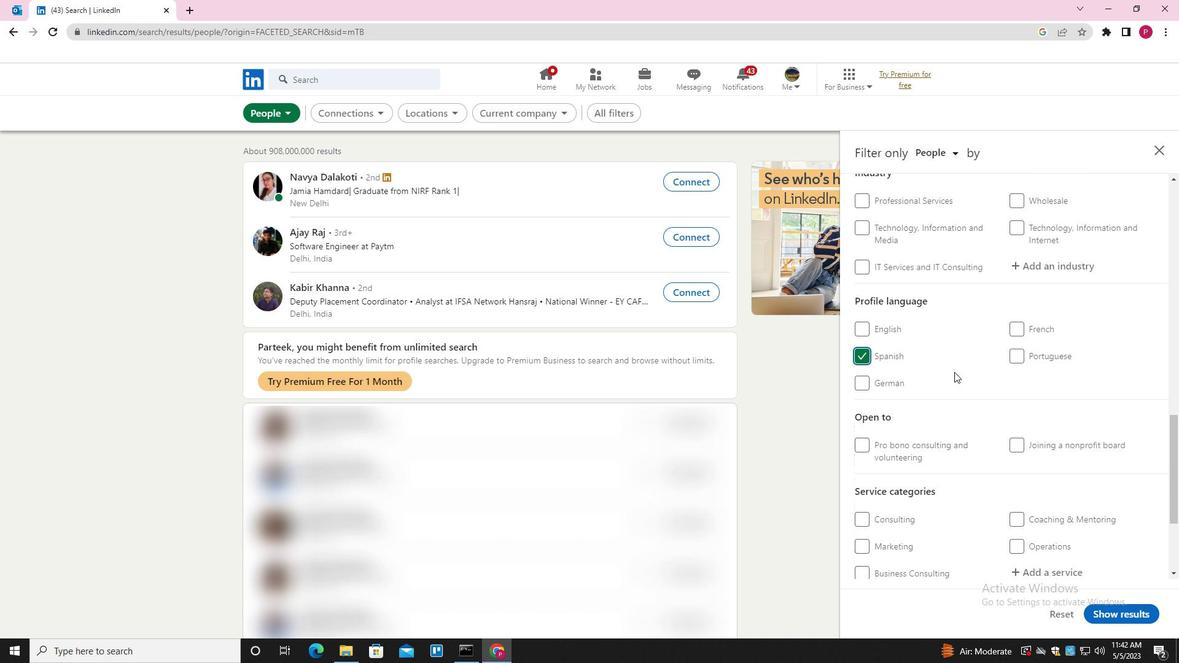 
Action: Mouse scrolled (954, 372) with delta (0, 0)
Screenshot: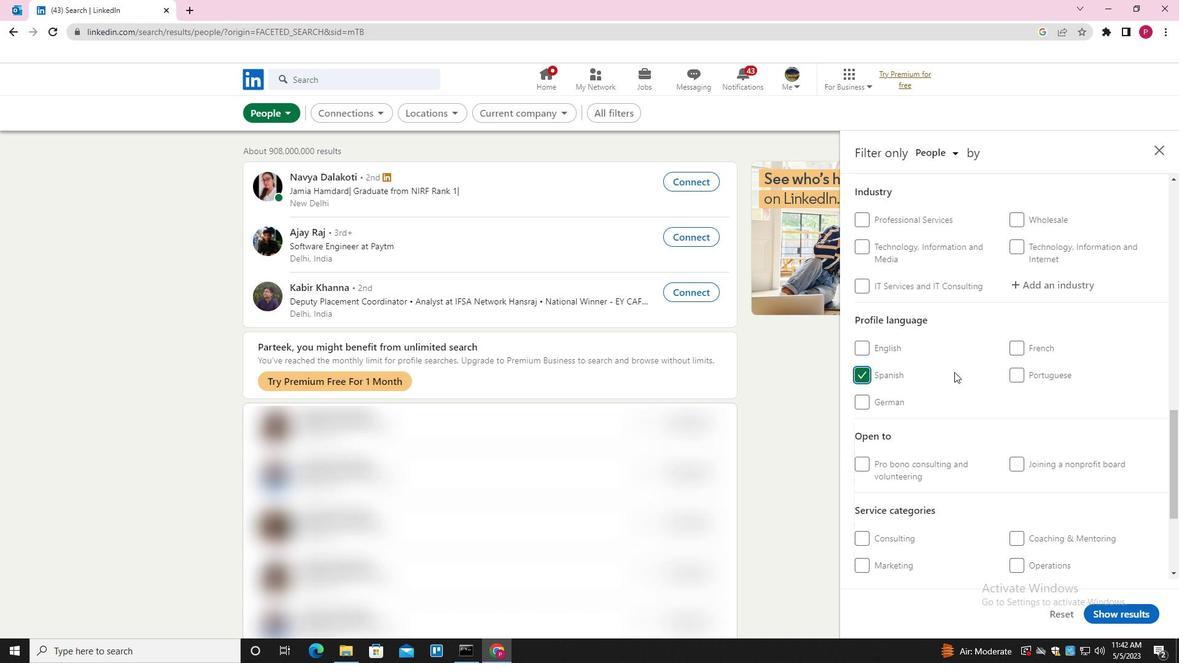 
Action: Mouse scrolled (954, 372) with delta (0, 0)
Screenshot: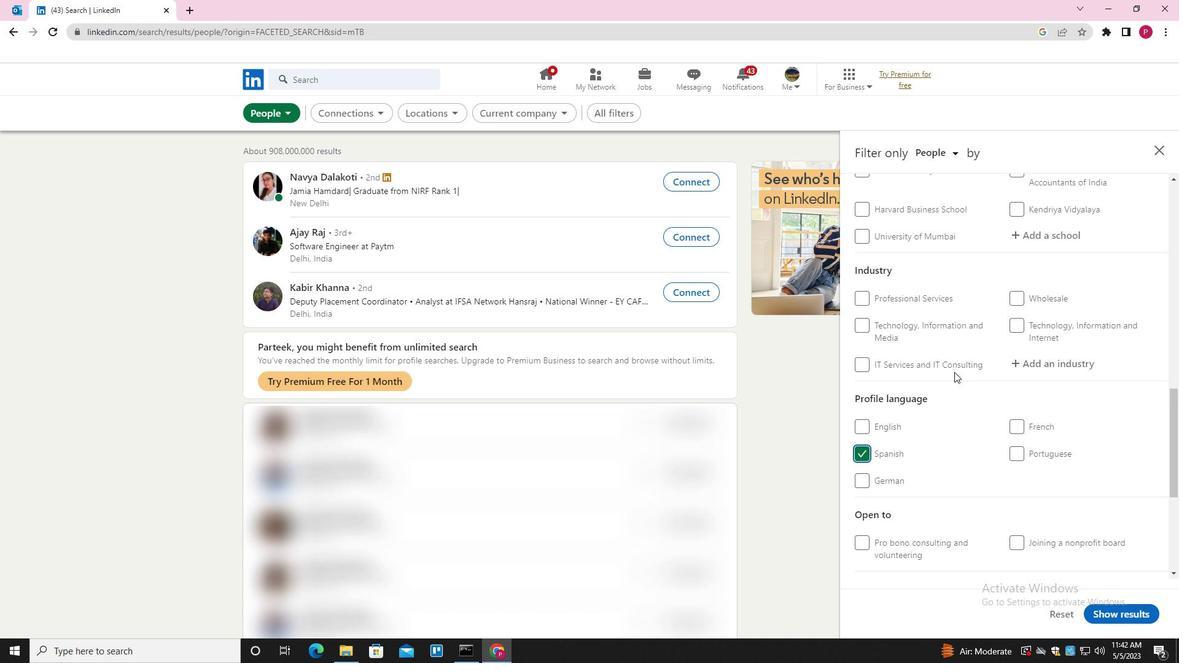 
Action: Mouse scrolled (954, 372) with delta (0, 0)
Screenshot: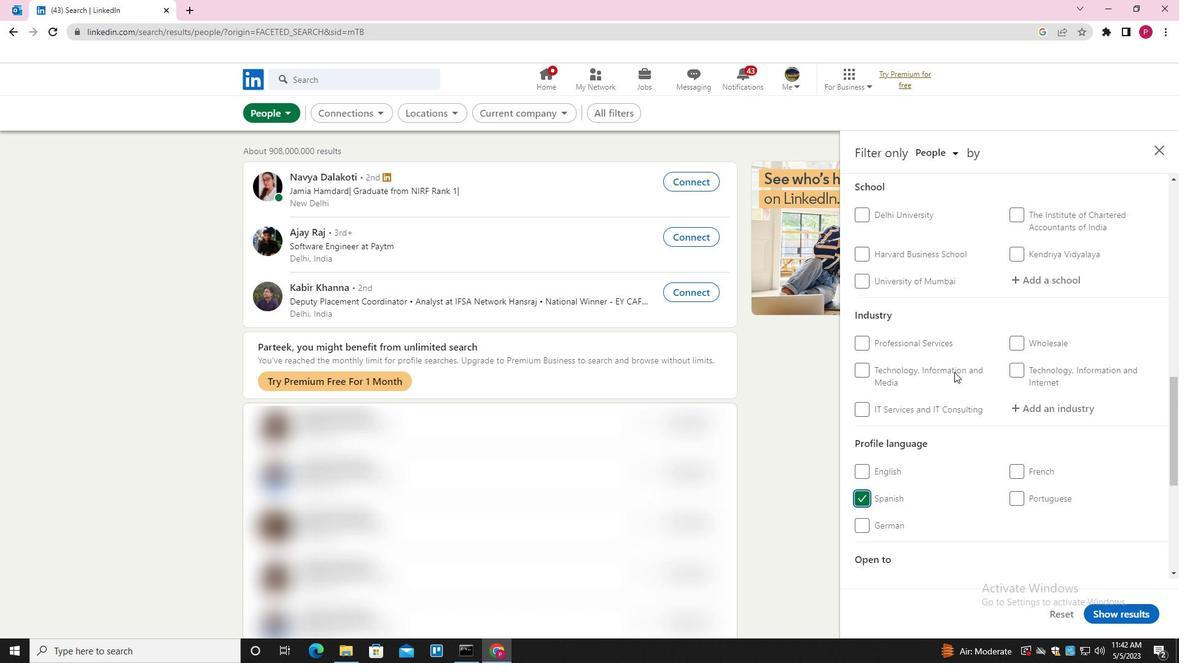 
Action: Mouse scrolled (954, 372) with delta (0, 0)
Screenshot: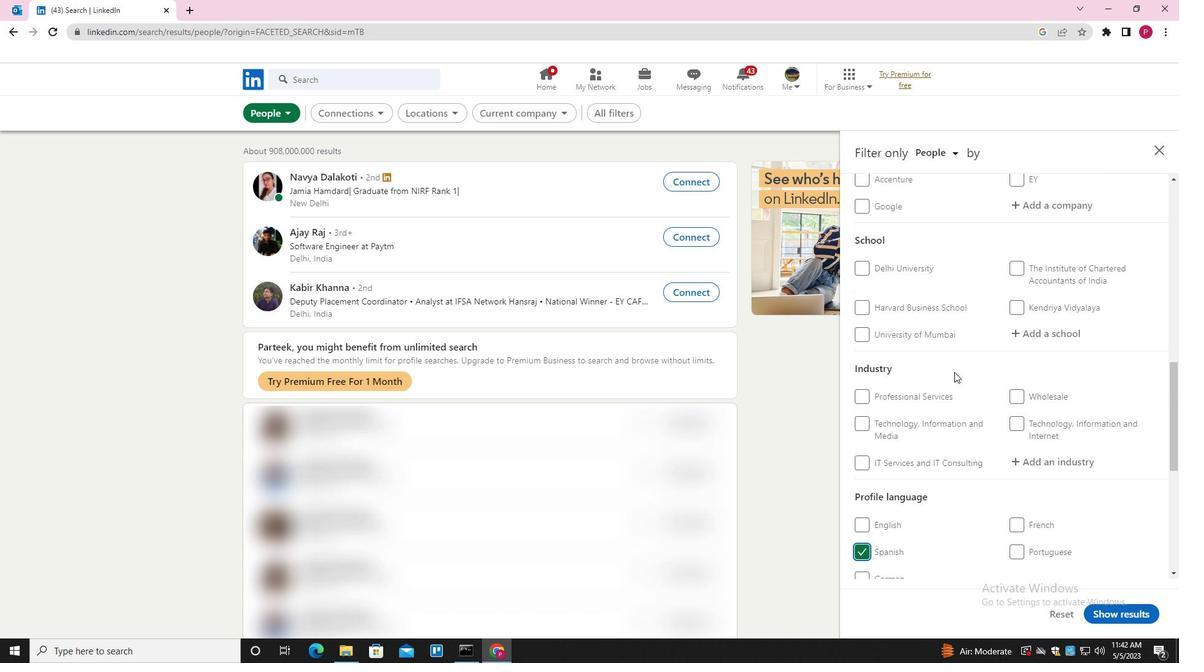 
Action: Mouse moved to (1033, 258)
Screenshot: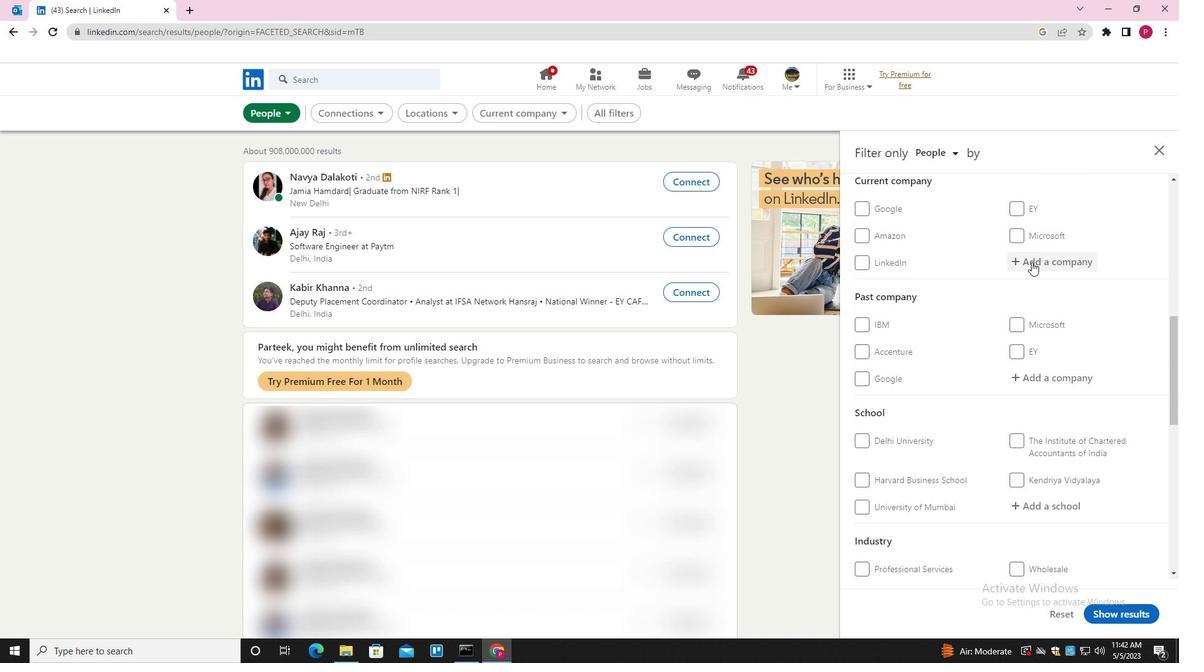 
Action: Mouse pressed left at (1033, 258)
Screenshot: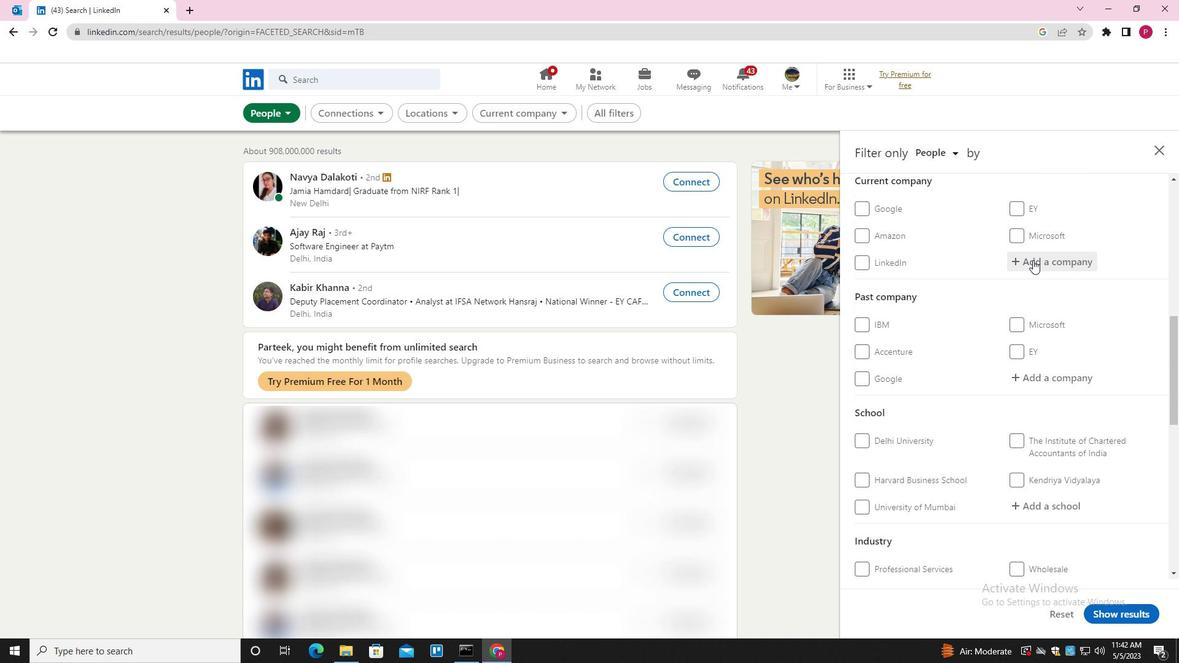 
Action: Key pressed <Key.shift><Key.shift><Key.shift><Key.shift><Key.shift><Key.shift><Key.shift><Key.shift><Key.shift><Key.shift><Key.shift><Key.shift><Key.shift><Key.shift><Key.shift><Key.shift>ETAUTO<Key.down><Key.enter>
Screenshot: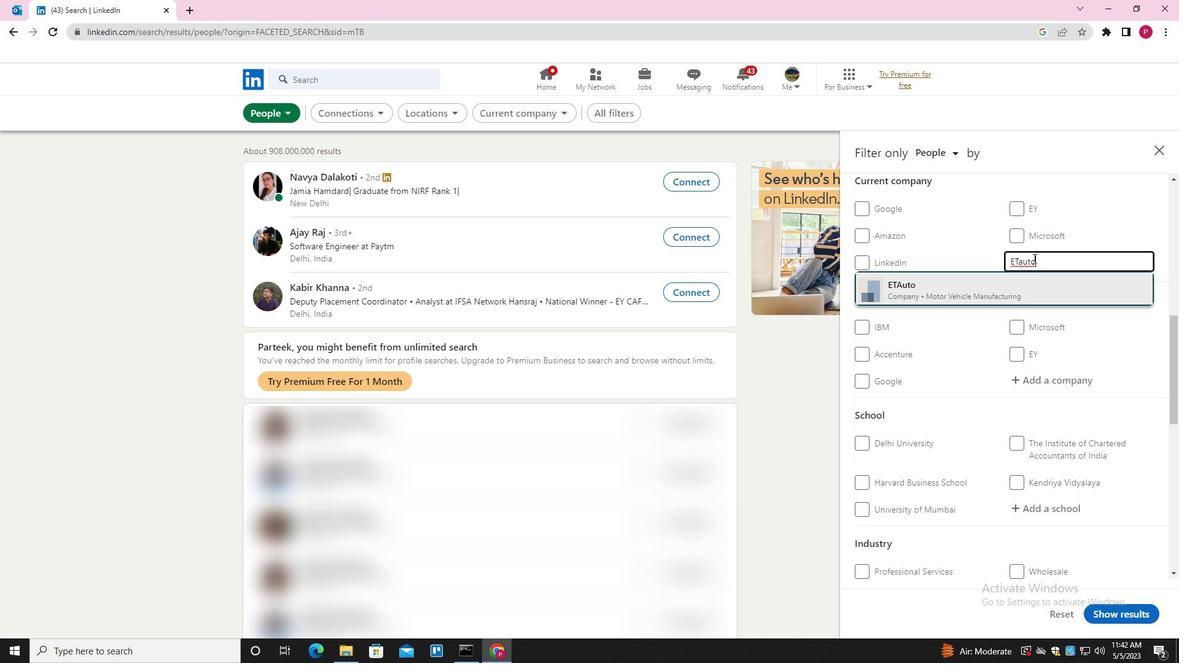 
Action: Mouse moved to (969, 300)
Screenshot: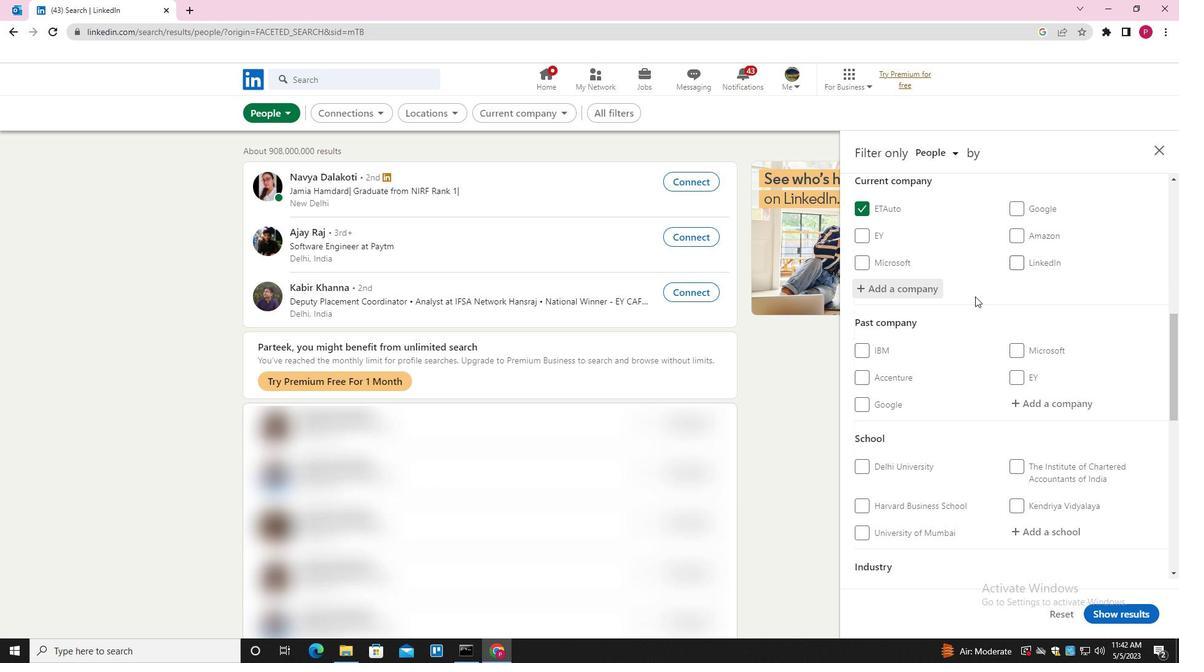 
Action: Mouse scrolled (969, 300) with delta (0, 0)
Screenshot: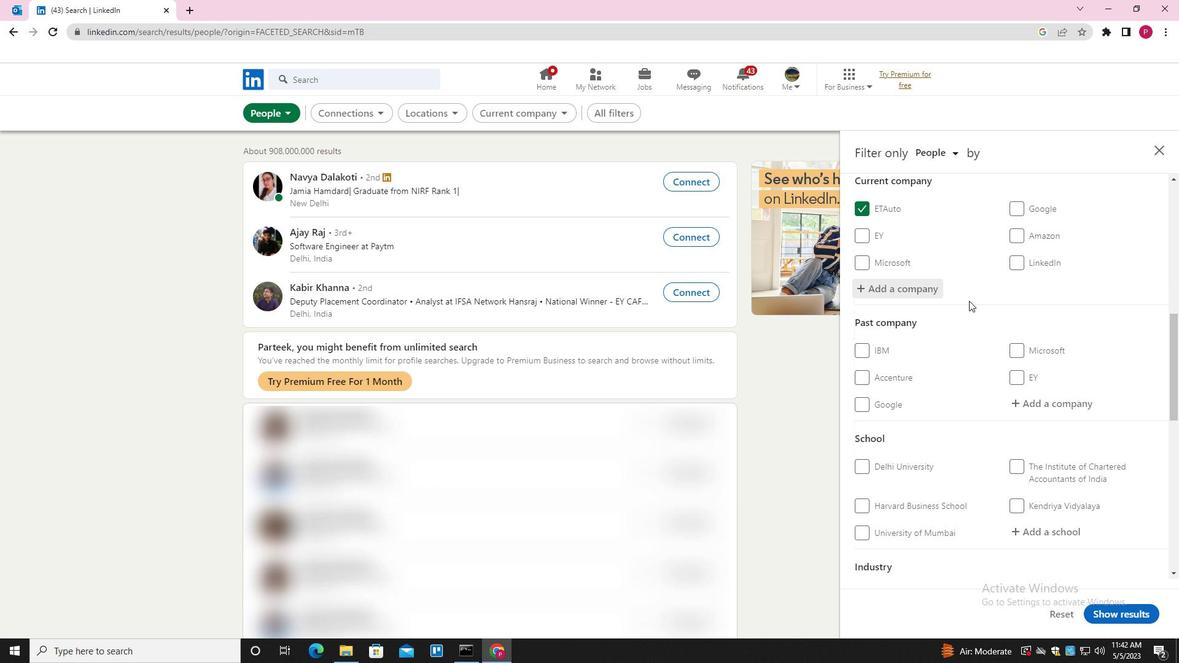 
Action: Mouse scrolled (969, 300) with delta (0, 0)
Screenshot: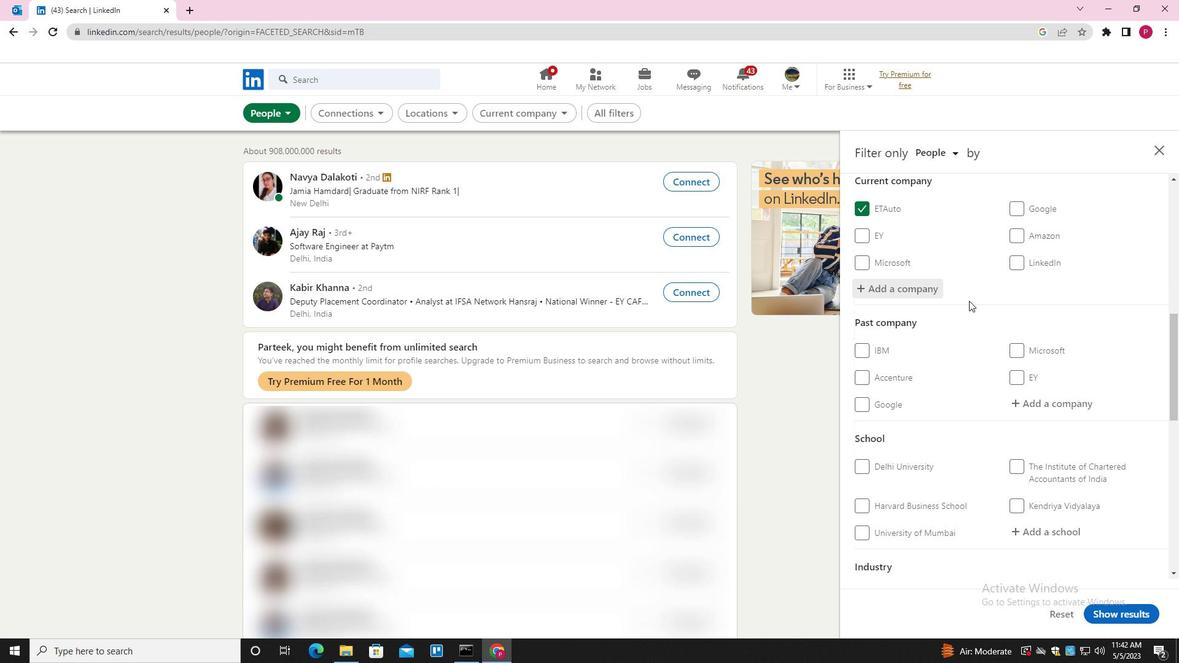 
Action: Mouse scrolled (969, 300) with delta (0, 0)
Screenshot: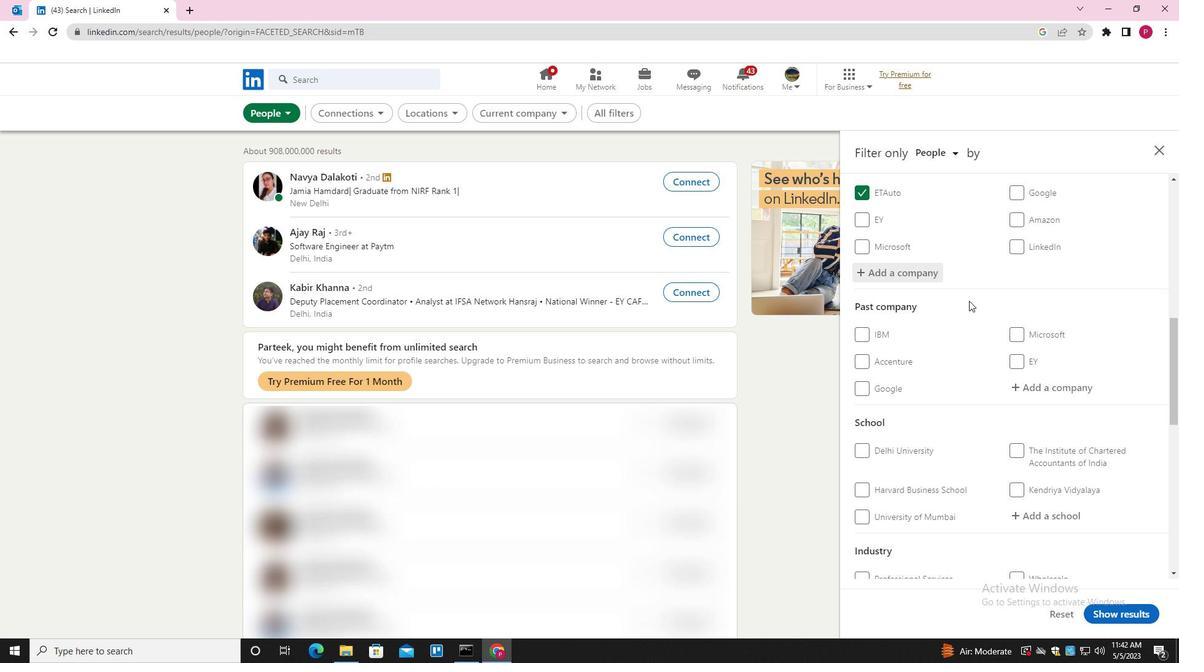
Action: Mouse moved to (1028, 339)
Screenshot: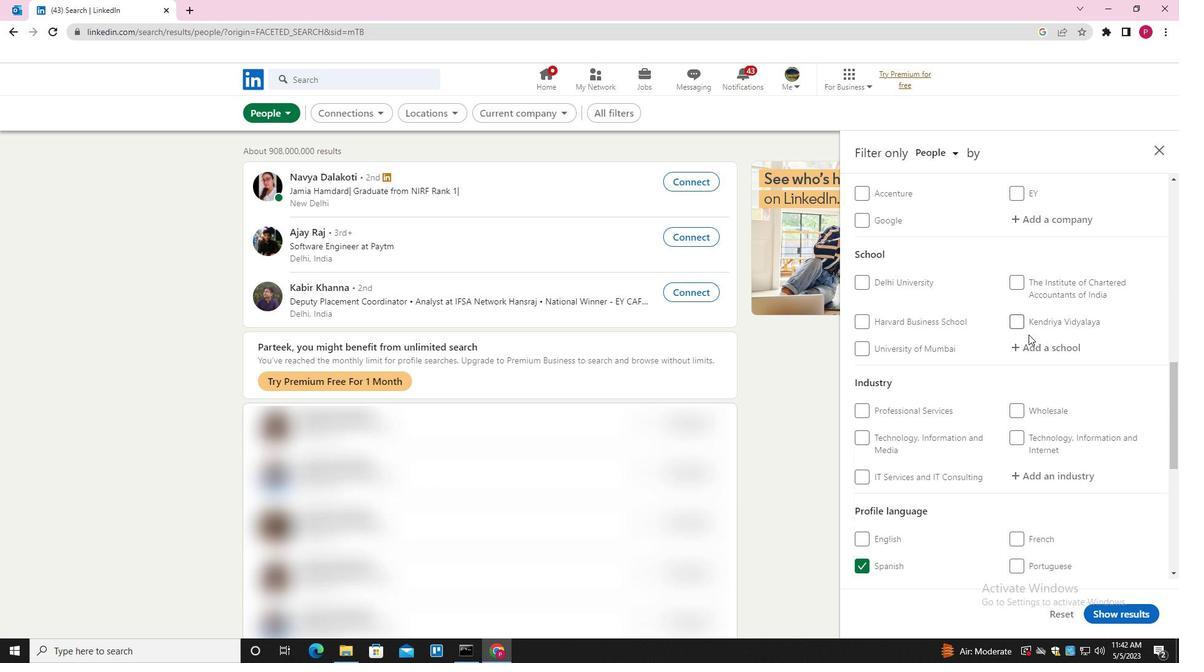 
Action: Mouse pressed left at (1028, 339)
Screenshot: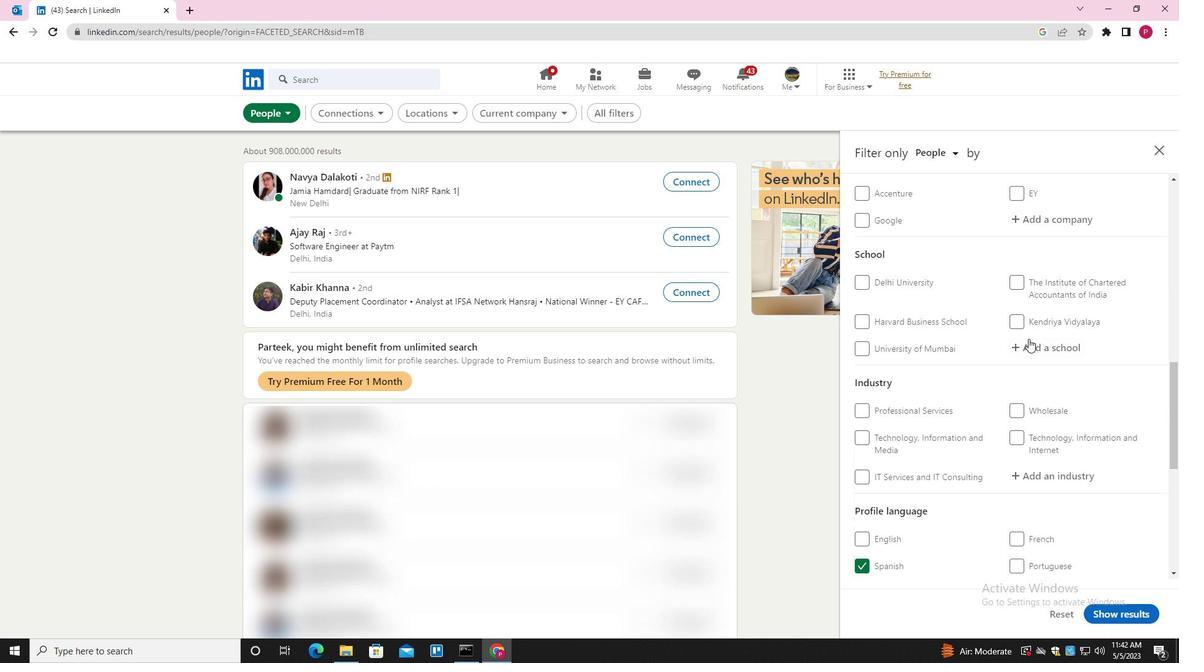 
Action: Key pressed <Key.shift>THE<Key.space><Key.shift>ARMY<Key.space><Key.shift><Key.shift><Key.shift><Key.shift><Key.shift><Key.shift><Key.shift><Key.shift>PUBLIC<Key.space><Key.shift>SCHOOL<Key.space><Key.down><Key.enter>
Screenshot: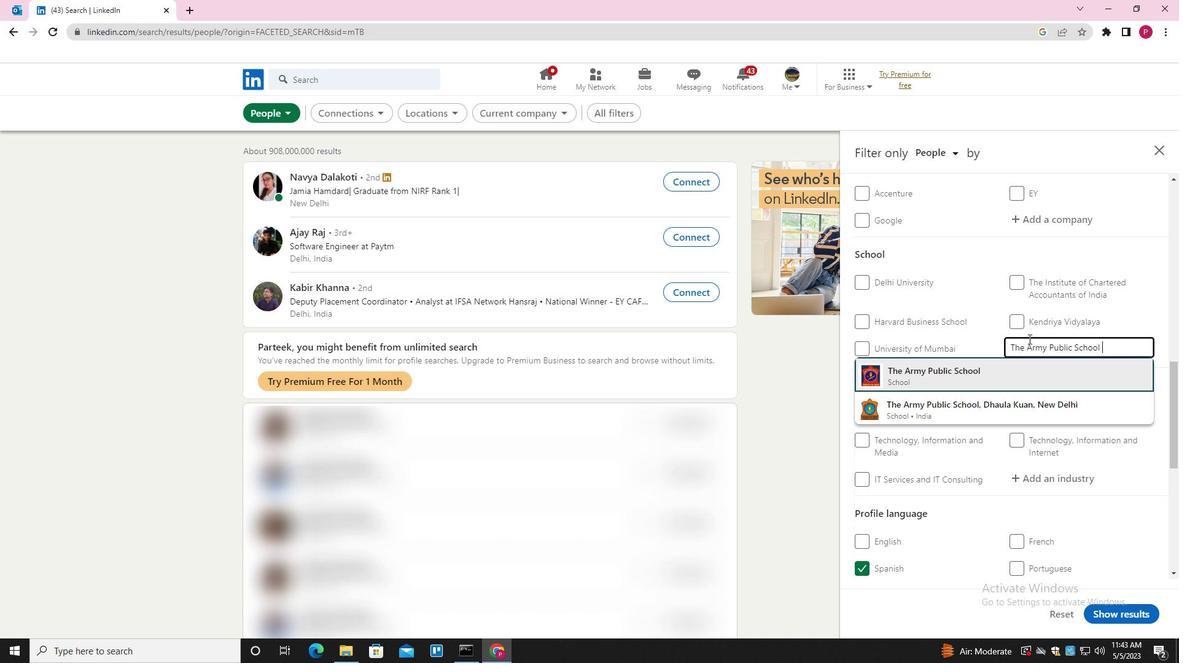 
Action: Mouse moved to (1038, 323)
Screenshot: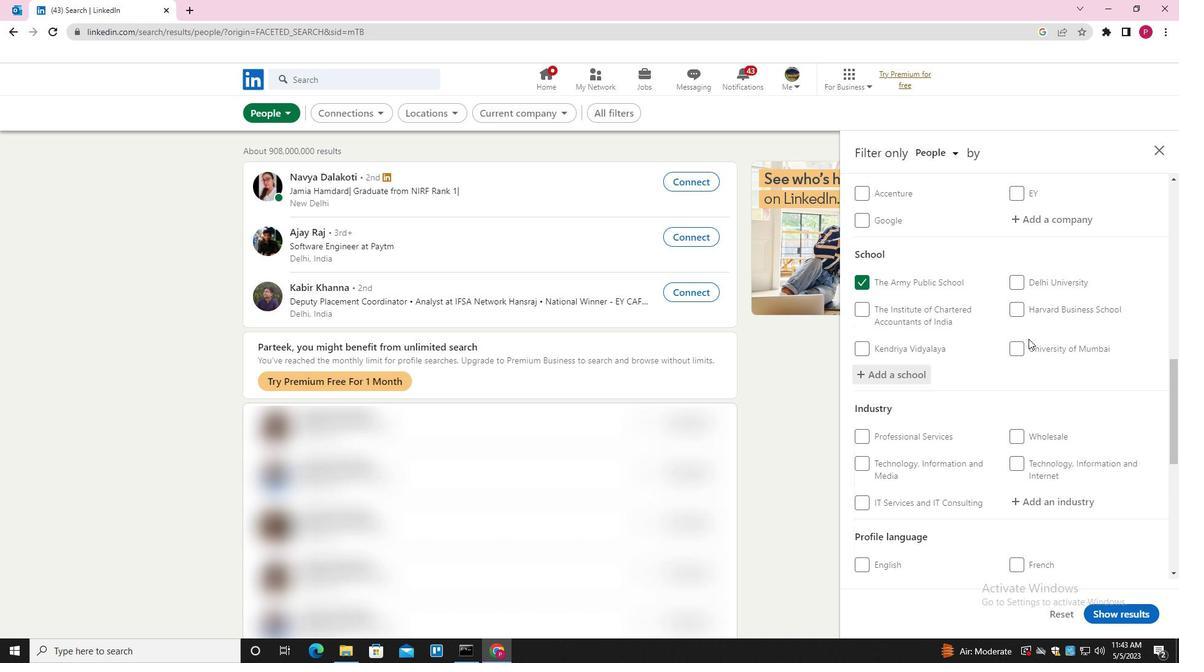 
Action: Mouse scrolled (1038, 323) with delta (0, 0)
Screenshot: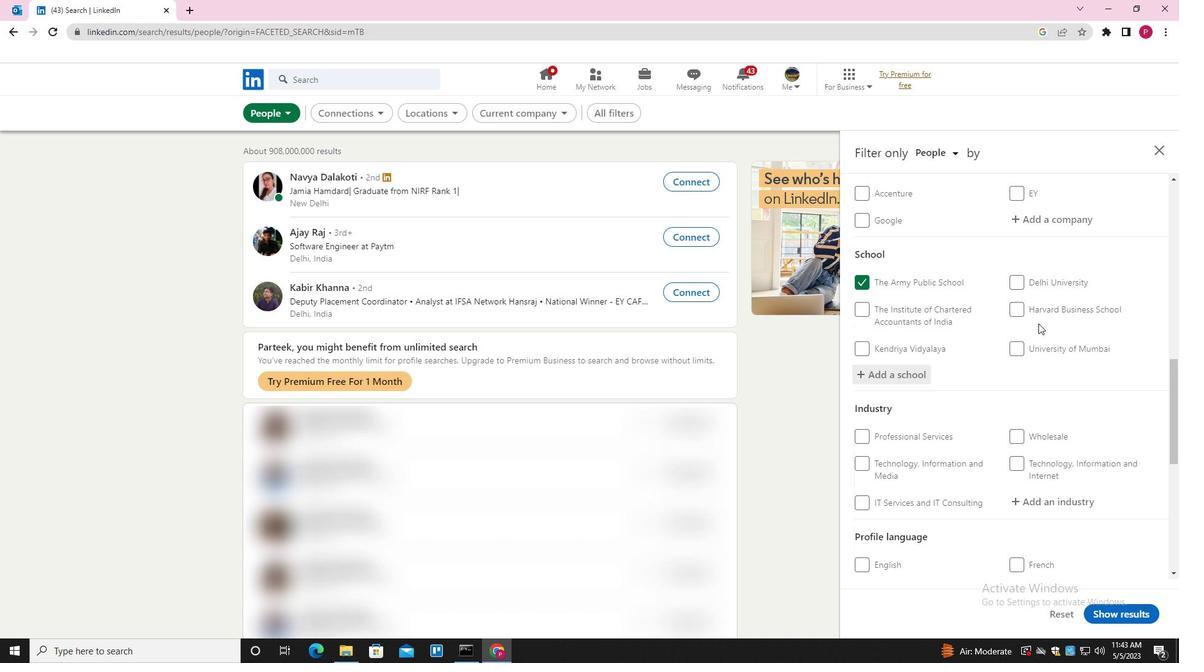 
Action: Mouse scrolled (1038, 323) with delta (0, 0)
Screenshot: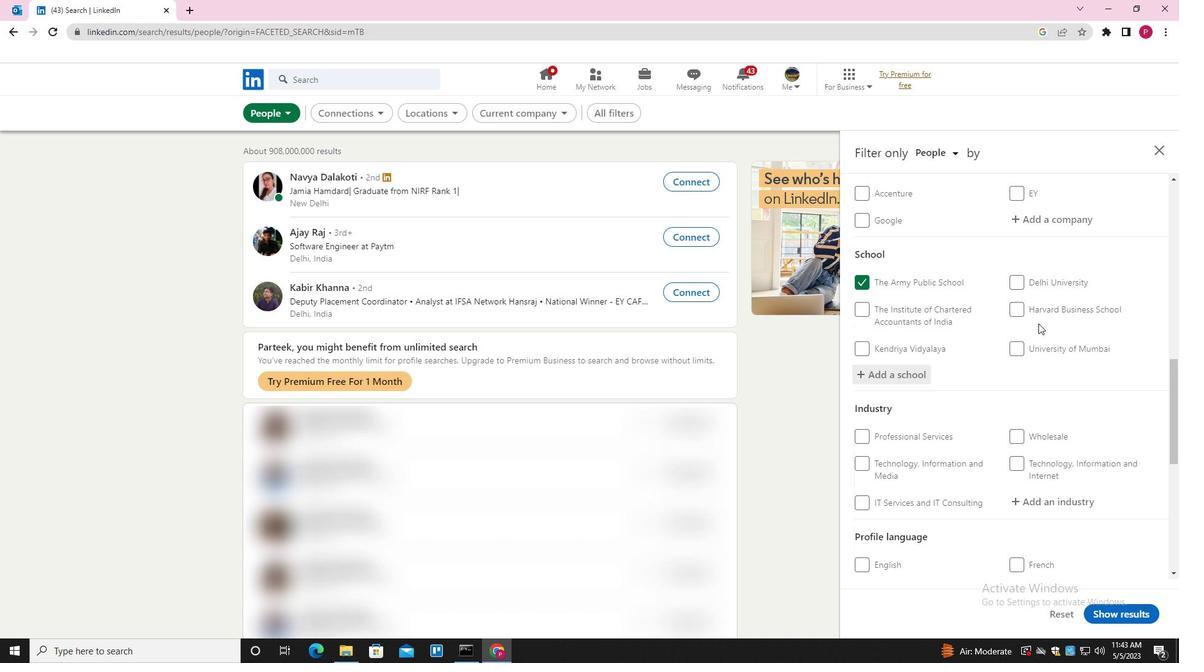 
Action: Mouse moved to (1046, 378)
Screenshot: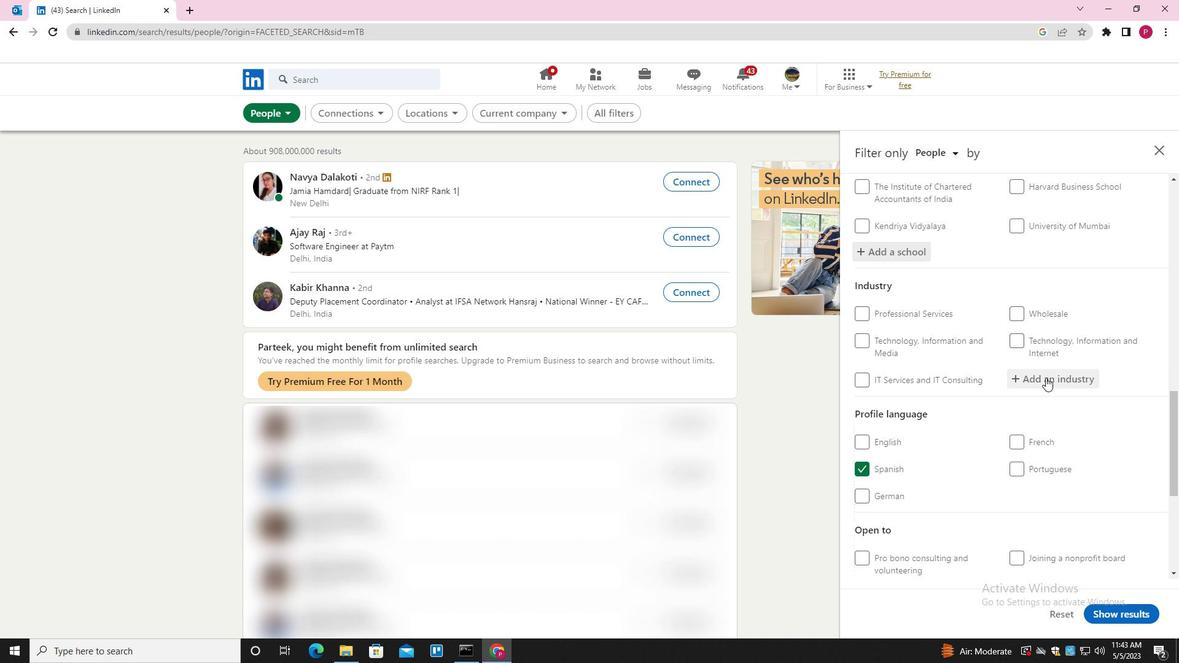 
Action: Mouse pressed left at (1046, 378)
Screenshot: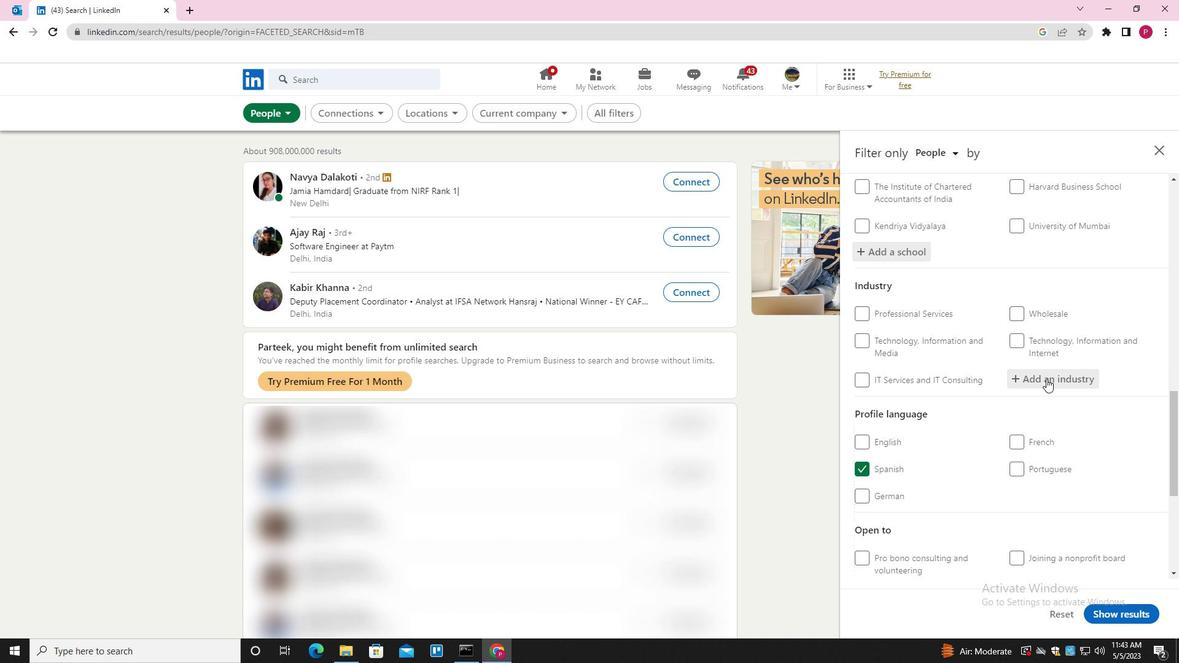 
Action: Mouse moved to (1047, 378)
Screenshot: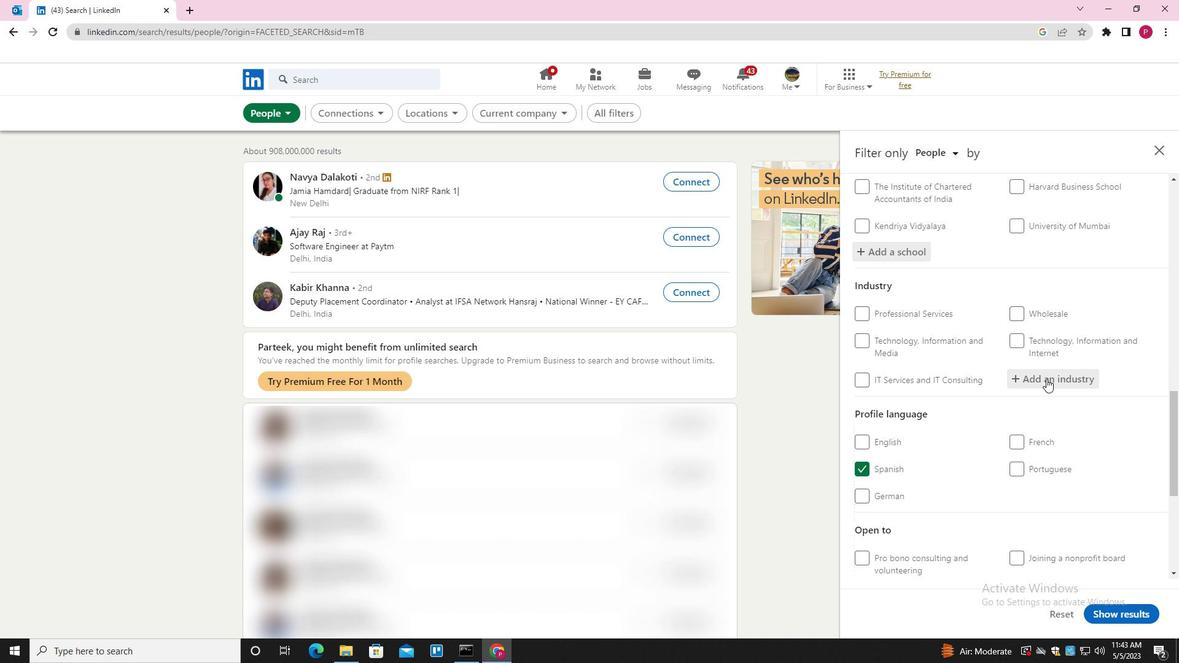 
Action: Key pressed <Key.shift>DIGITAL<Key.space><Key.shift><Key.shift>ACCESSIBILITY<Key.space><Key.shift>SERVICES<Key.down><Key.enter>
Screenshot: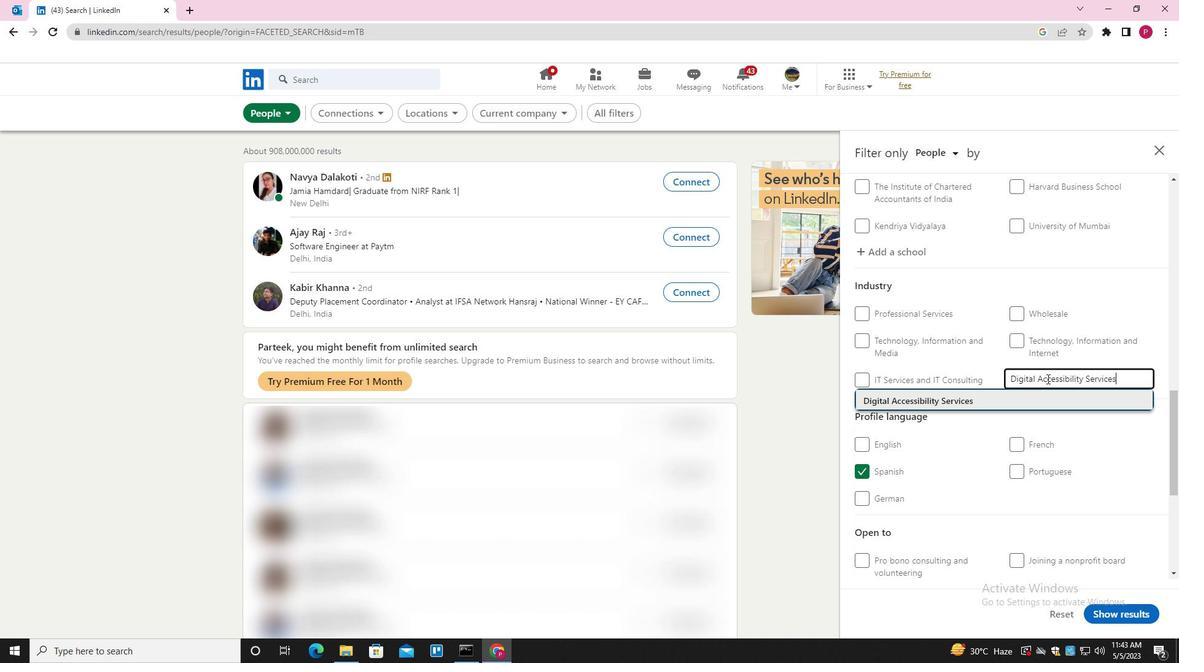 
Action: Mouse moved to (1050, 393)
Screenshot: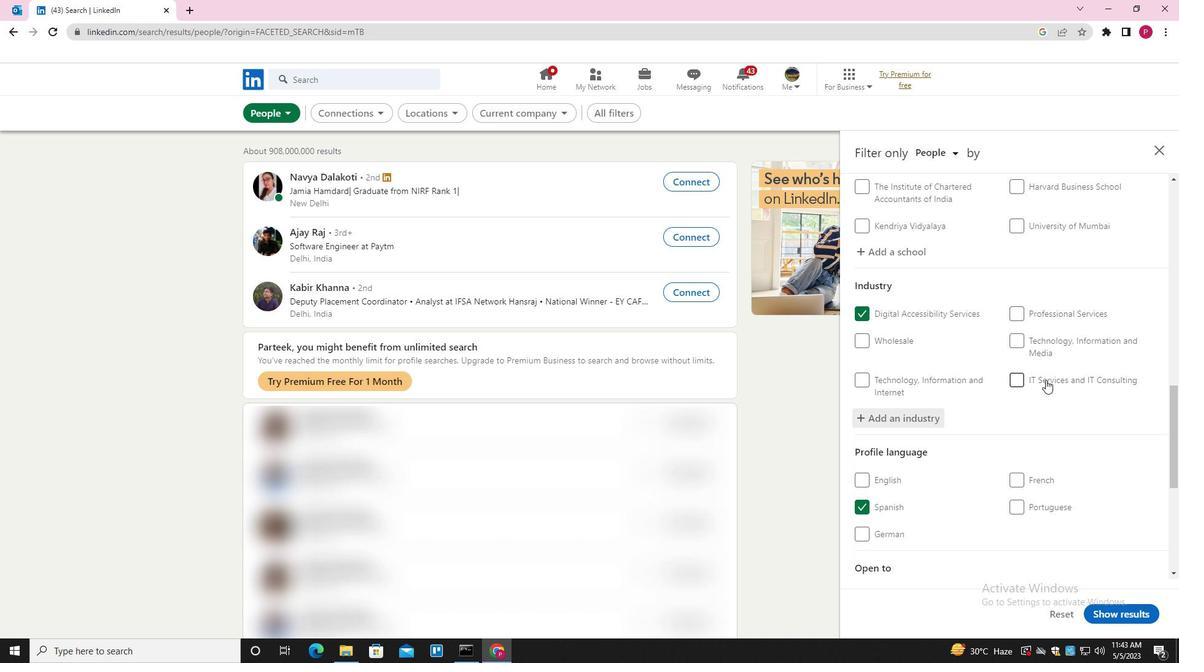 
Action: Mouse scrolled (1050, 392) with delta (0, 0)
Screenshot: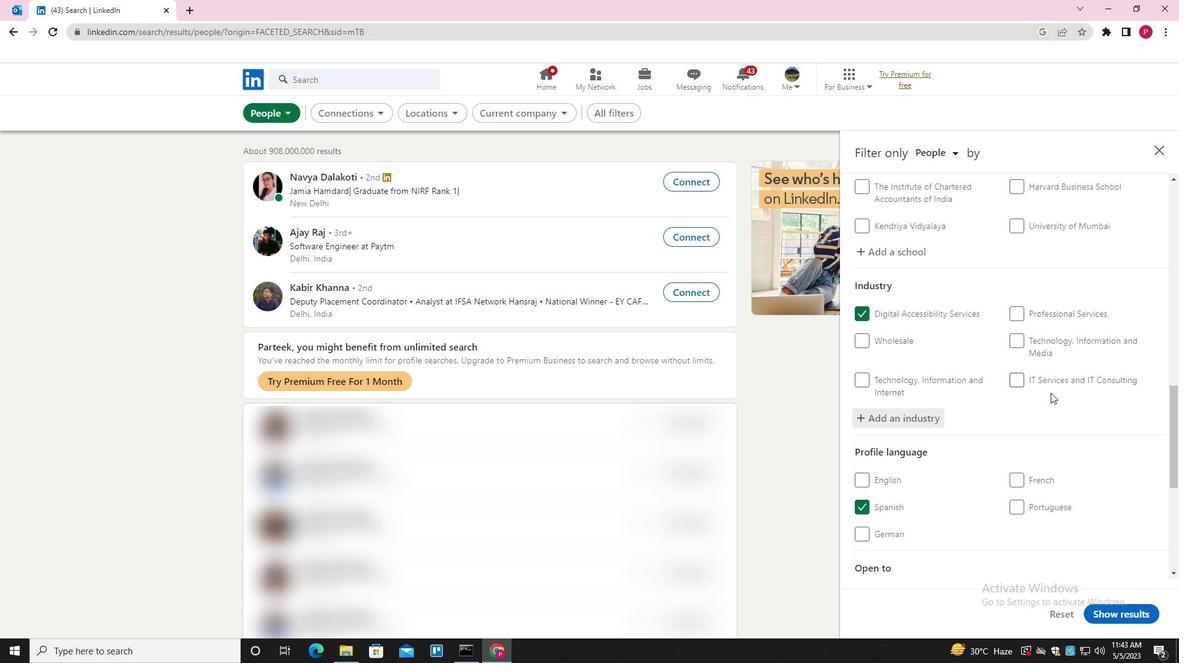 
Action: Mouse scrolled (1050, 392) with delta (0, 0)
Screenshot: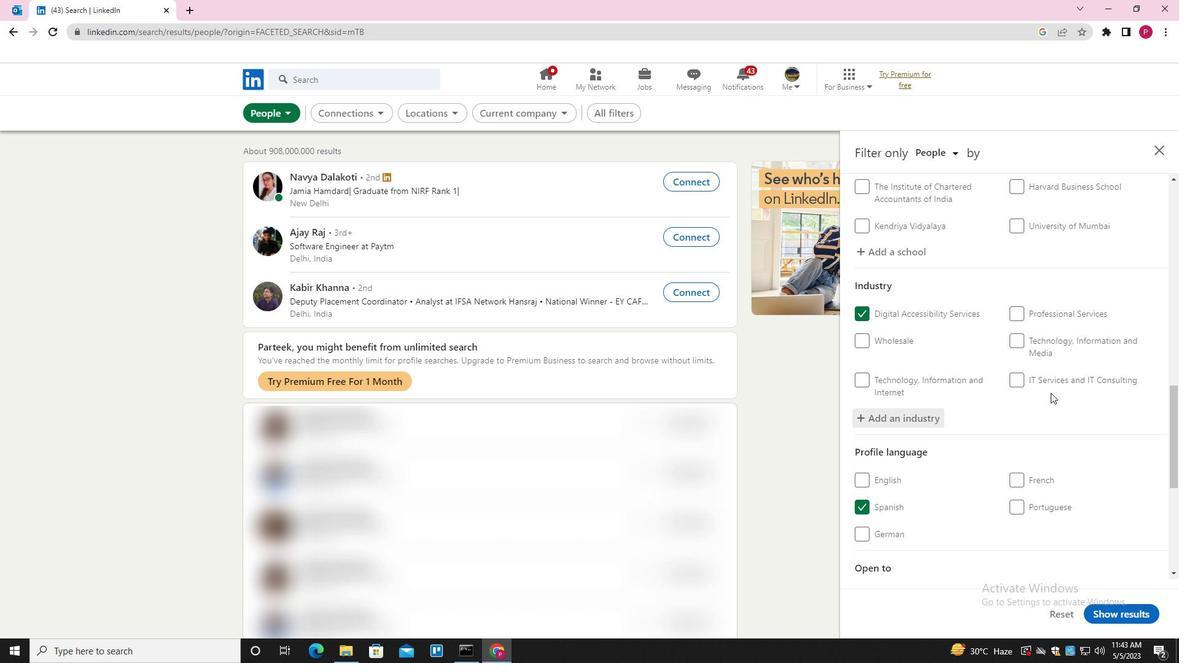 
Action: Mouse scrolled (1050, 392) with delta (0, 0)
Screenshot: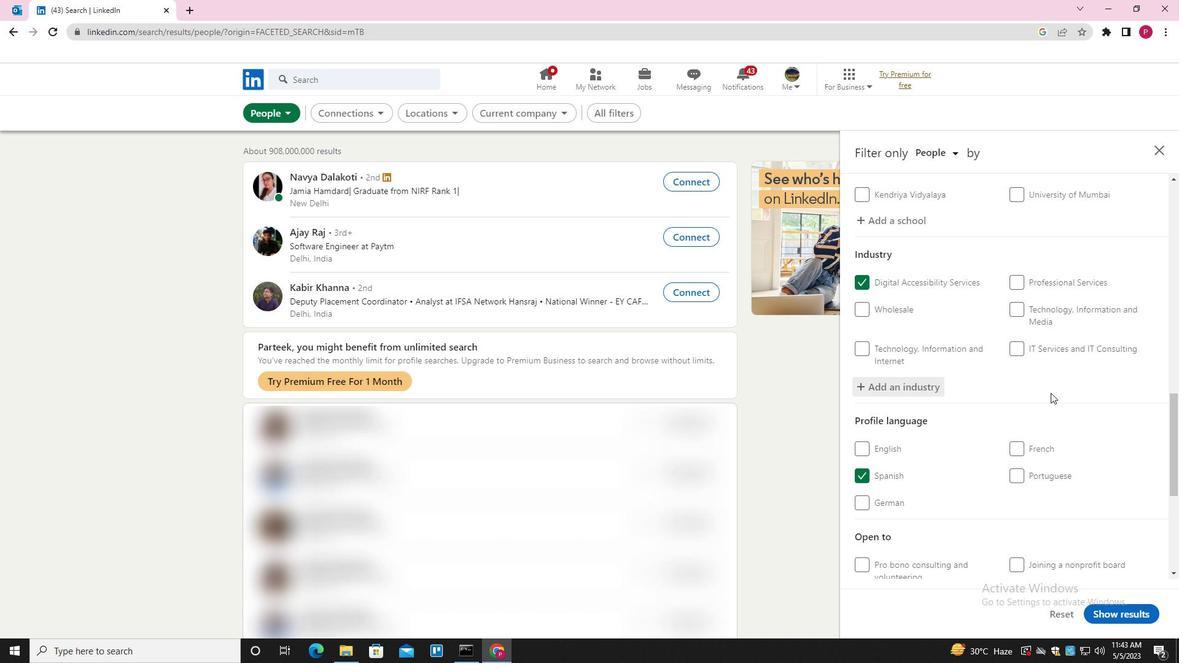 
Action: Mouse scrolled (1050, 392) with delta (0, 0)
Screenshot: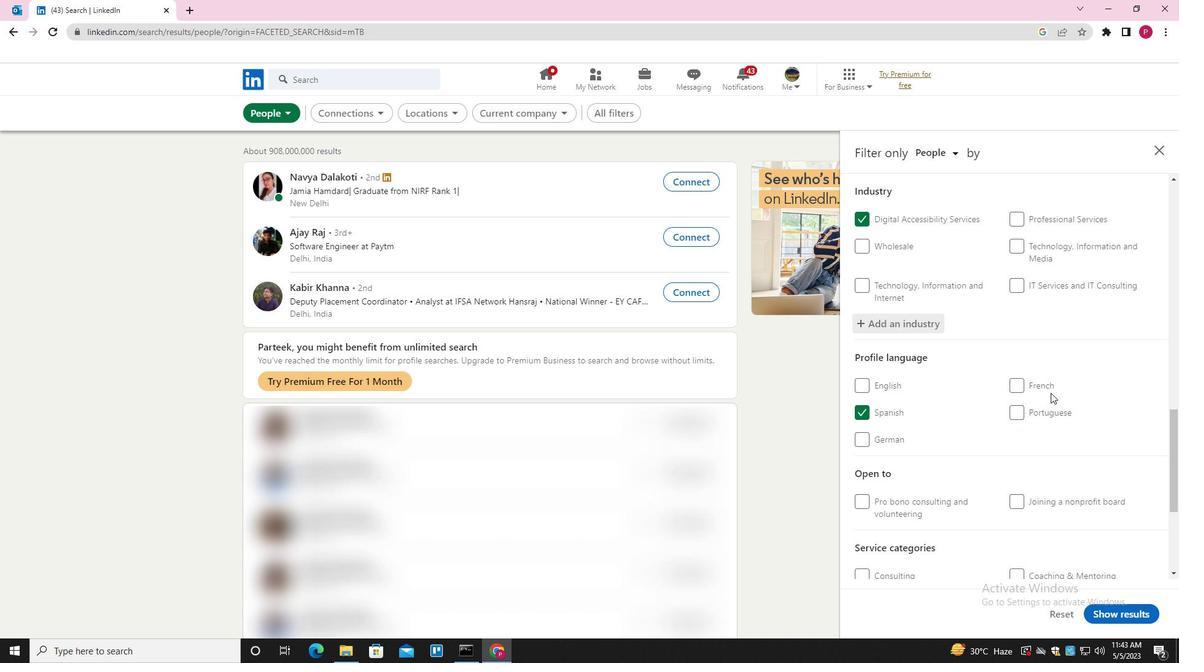 
Action: Mouse moved to (1058, 478)
Screenshot: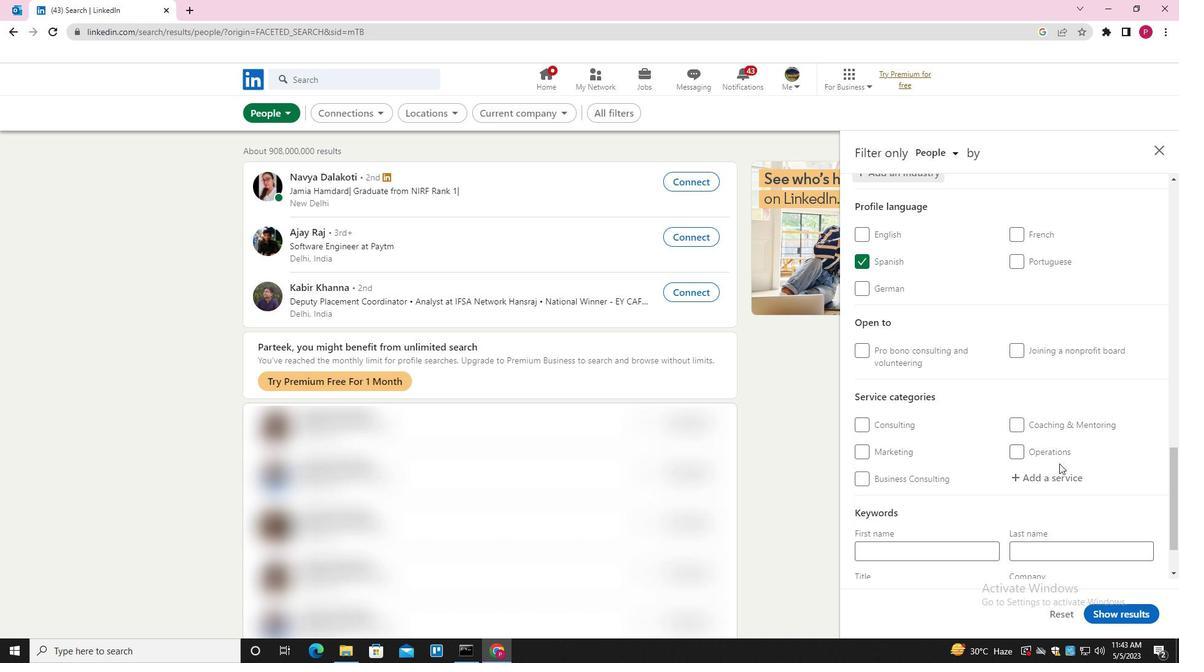 
Action: Mouse pressed left at (1058, 478)
Screenshot: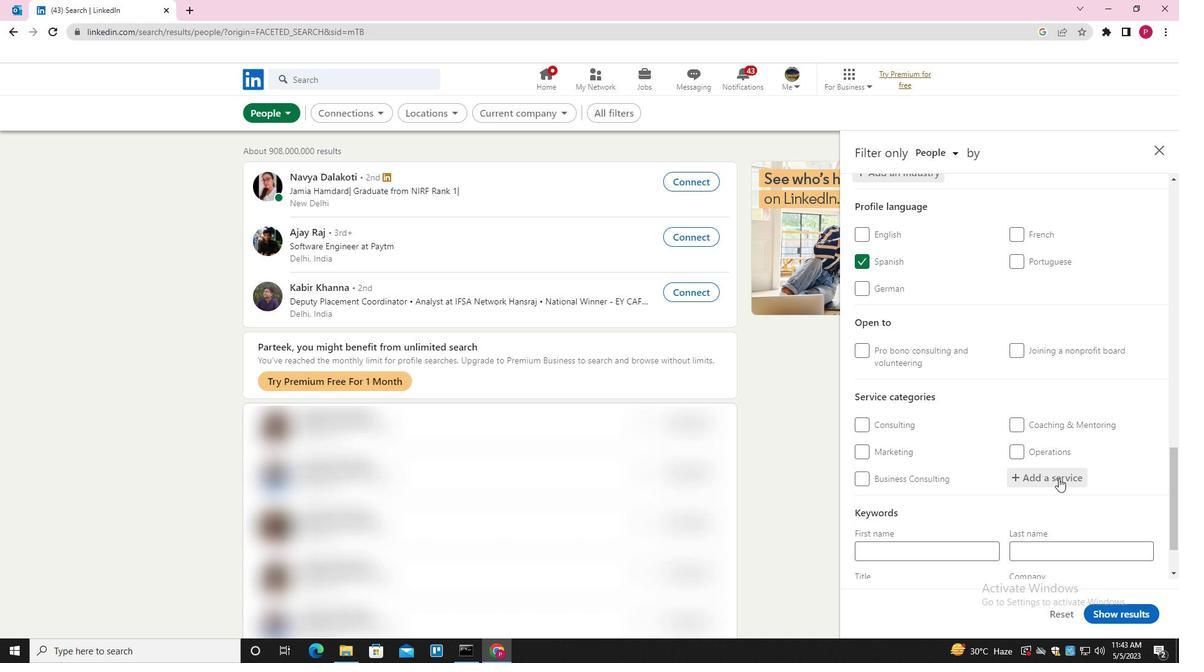 
Action: Key pressed <Key.shift>WEB<Key.space><Key.shift>
Screenshot: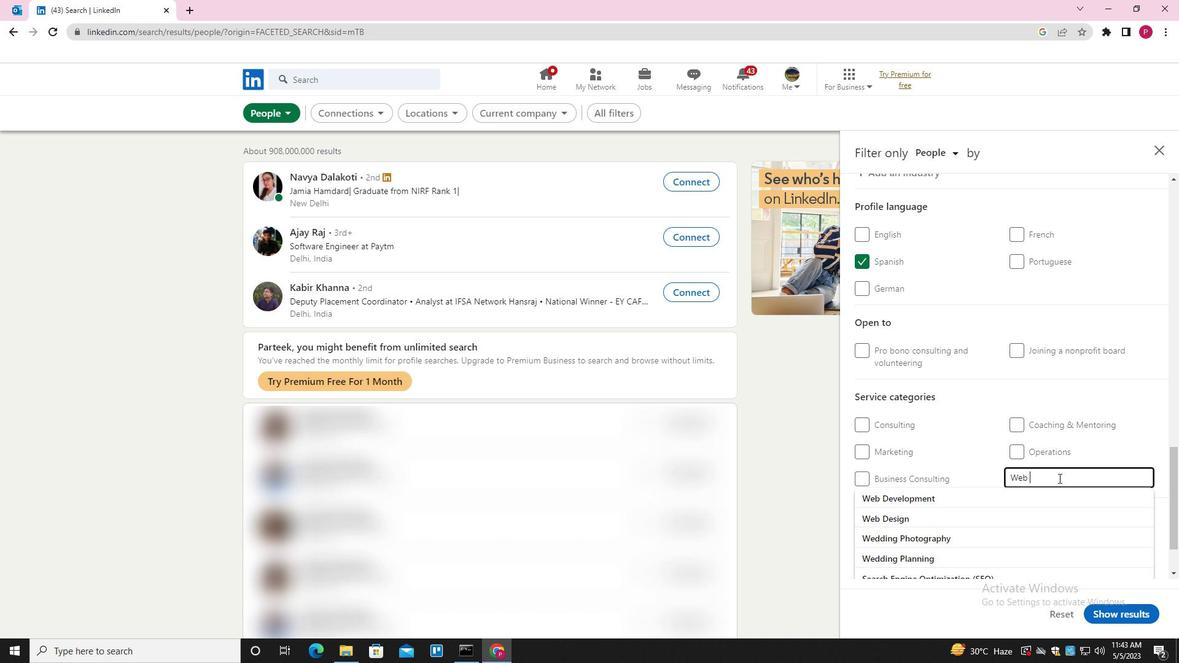 
Action: Mouse moved to (1058, 479)
Screenshot: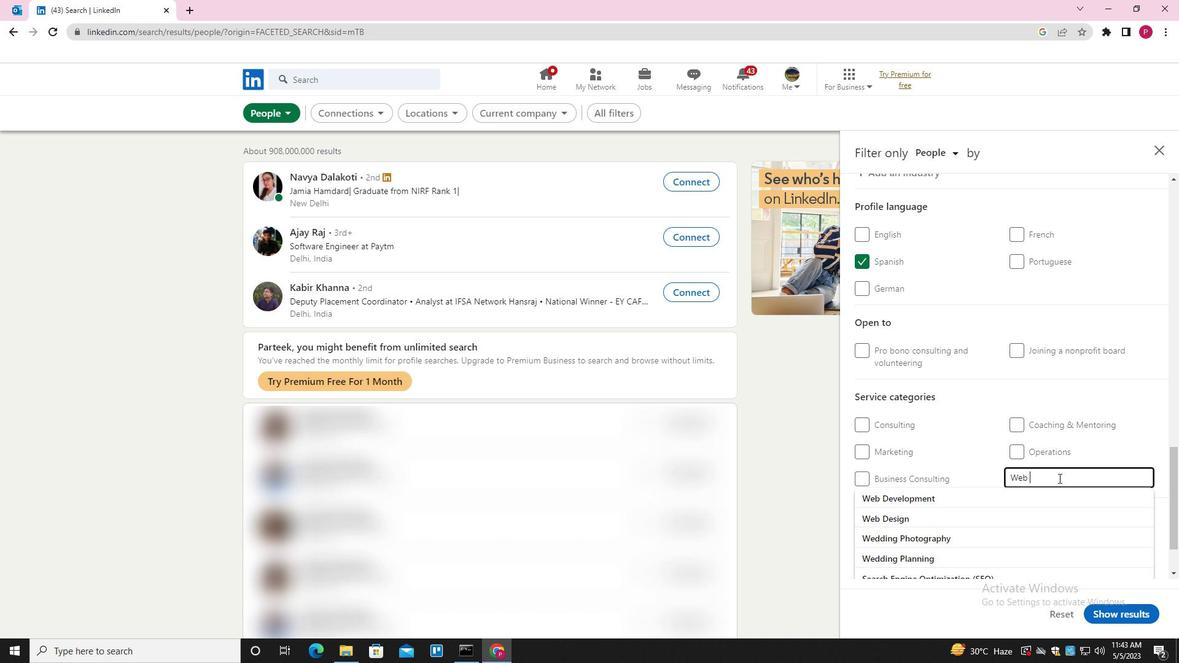 
Action: Key pressed DESIGN<Key.down><Key.enter>
Screenshot: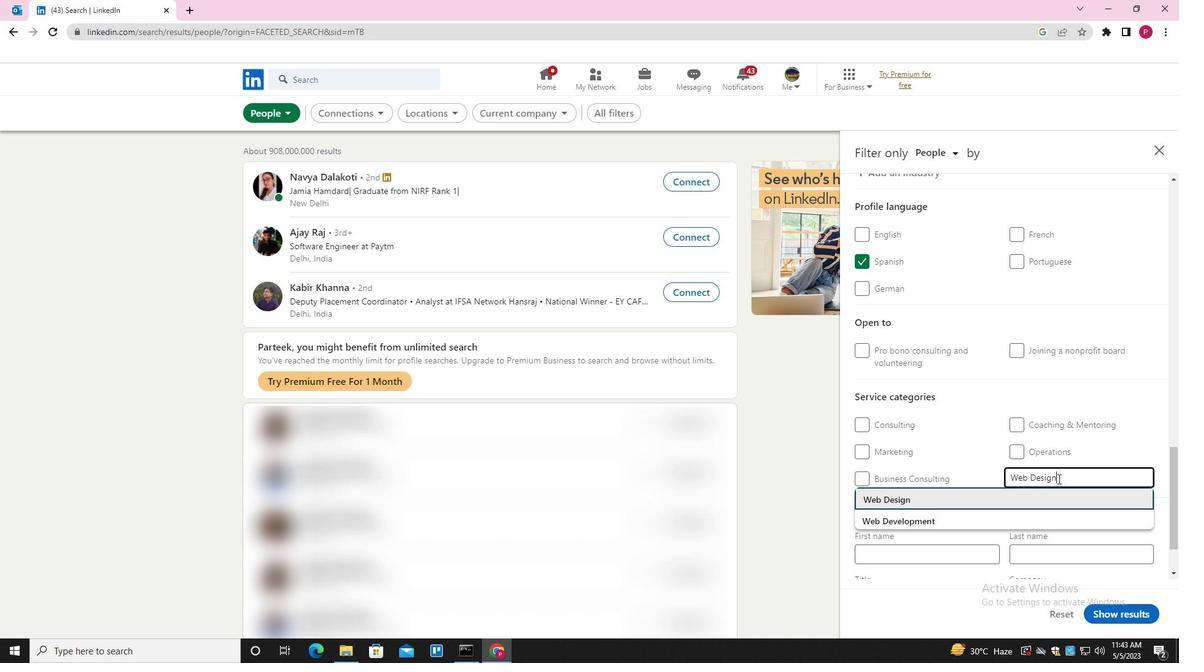 
Action: Mouse scrolled (1058, 478) with delta (0, 0)
Screenshot: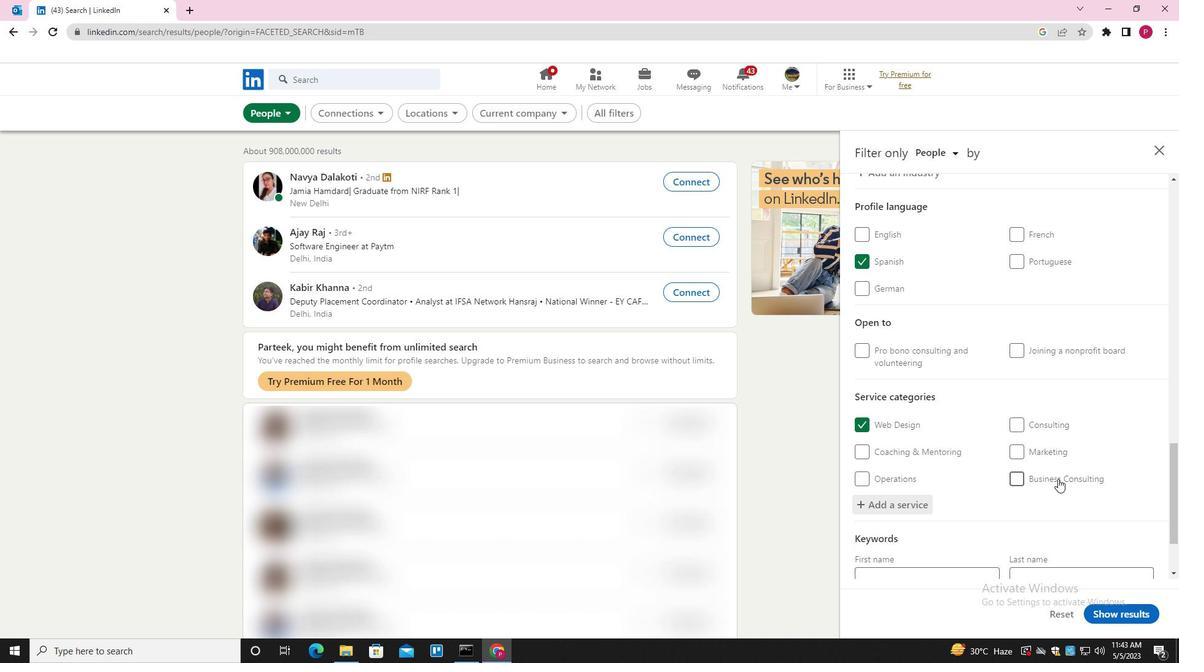 
Action: Mouse scrolled (1058, 478) with delta (0, 0)
Screenshot: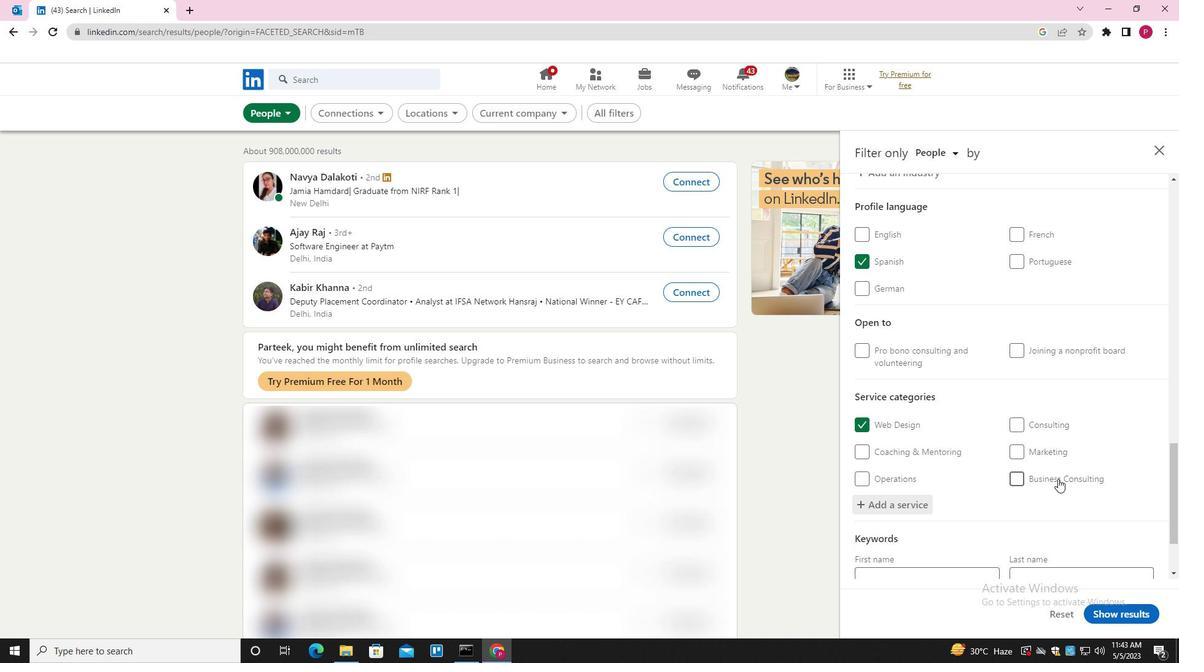 
Action: Mouse scrolled (1058, 478) with delta (0, 0)
Screenshot: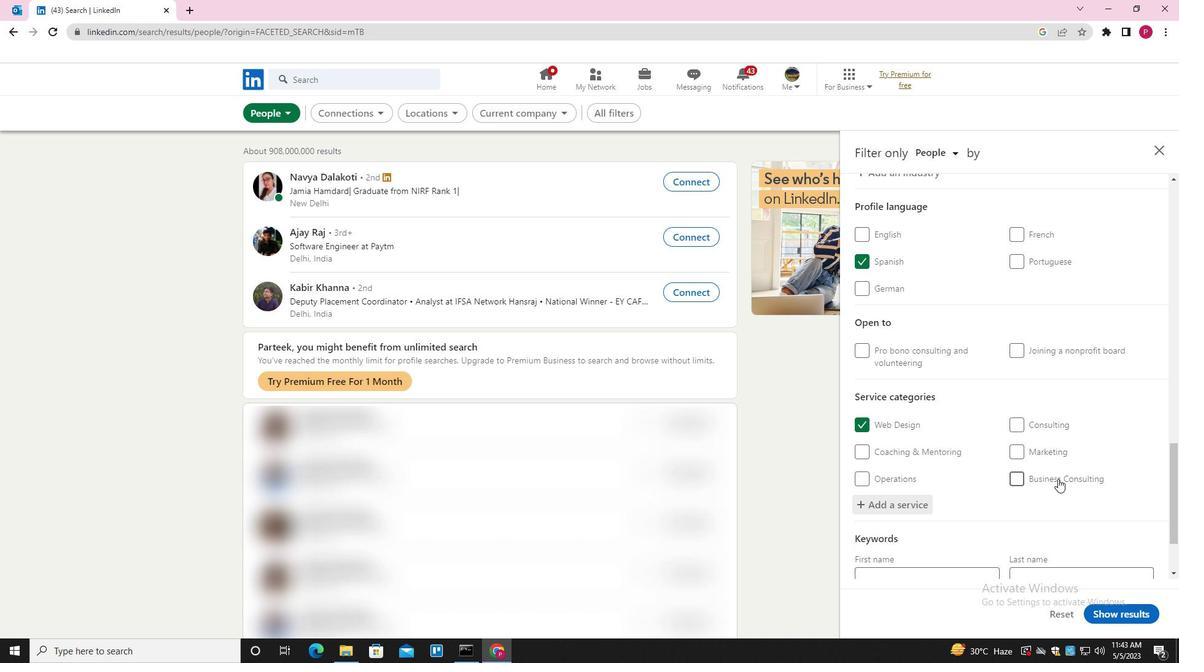 
Action: Mouse scrolled (1058, 478) with delta (0, 0)
Screenshot: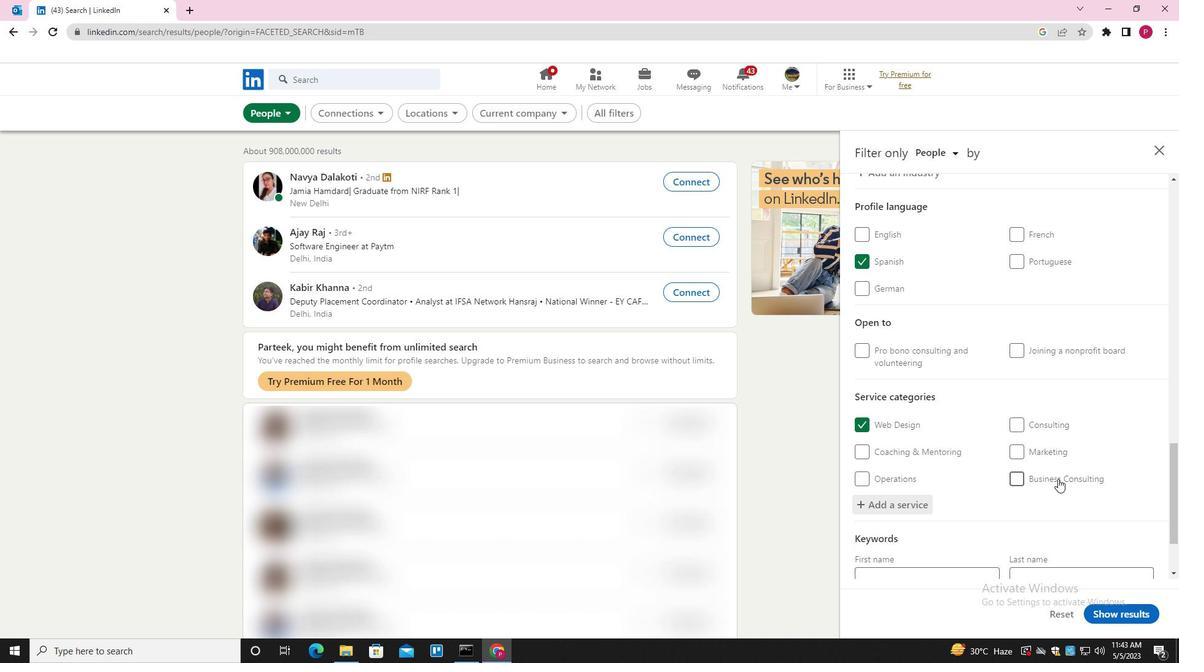 
Action: Mouse moved to (968, 531)
Screenshot: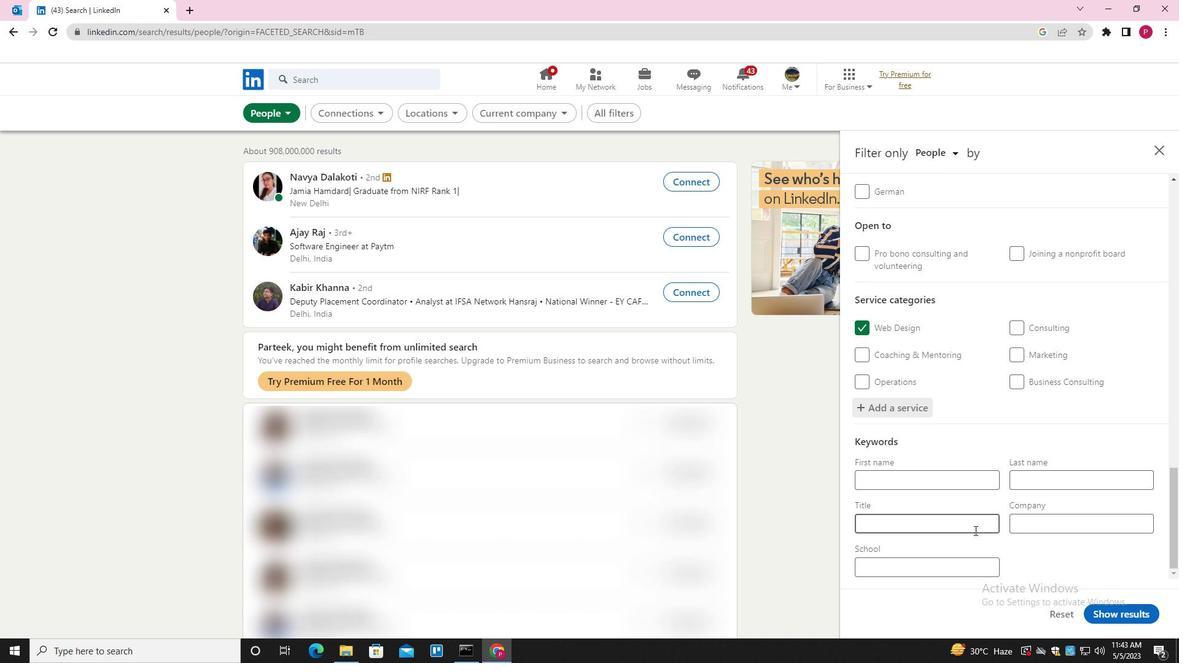 
Action: Mouse pressed left at (968, 531)
Screenshot: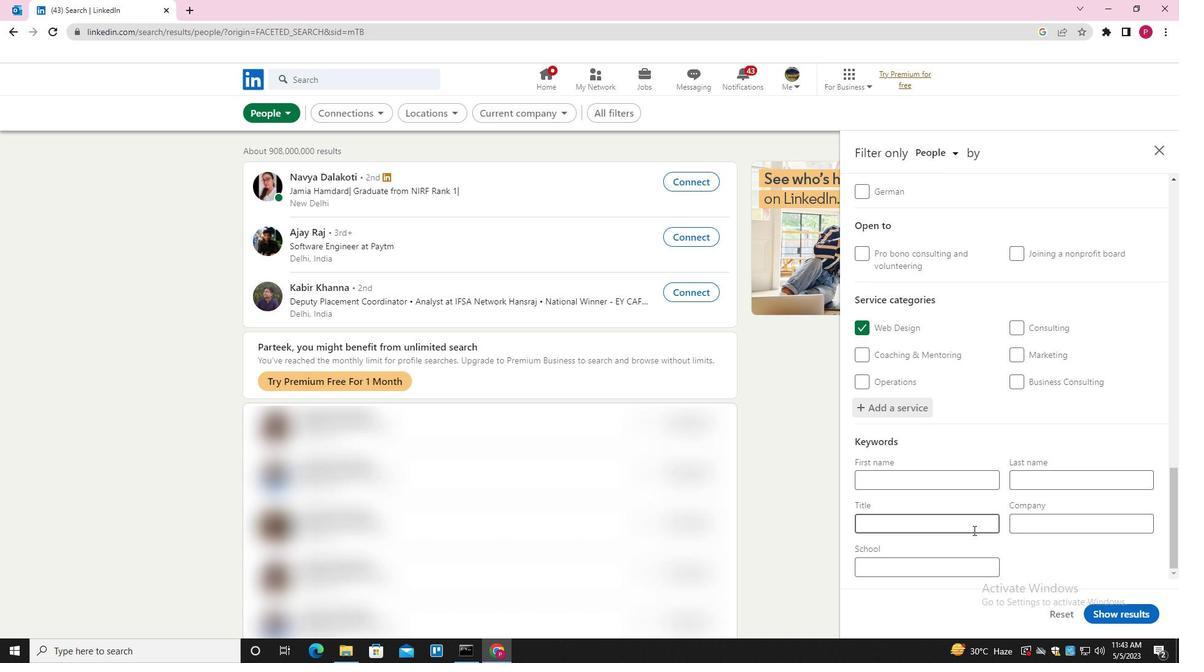 
Action: Key pressed <Key.shift><Key.shift><Key.shift><Key.shift><Key.shift><Key.shift>SECRETARY
Screenshot: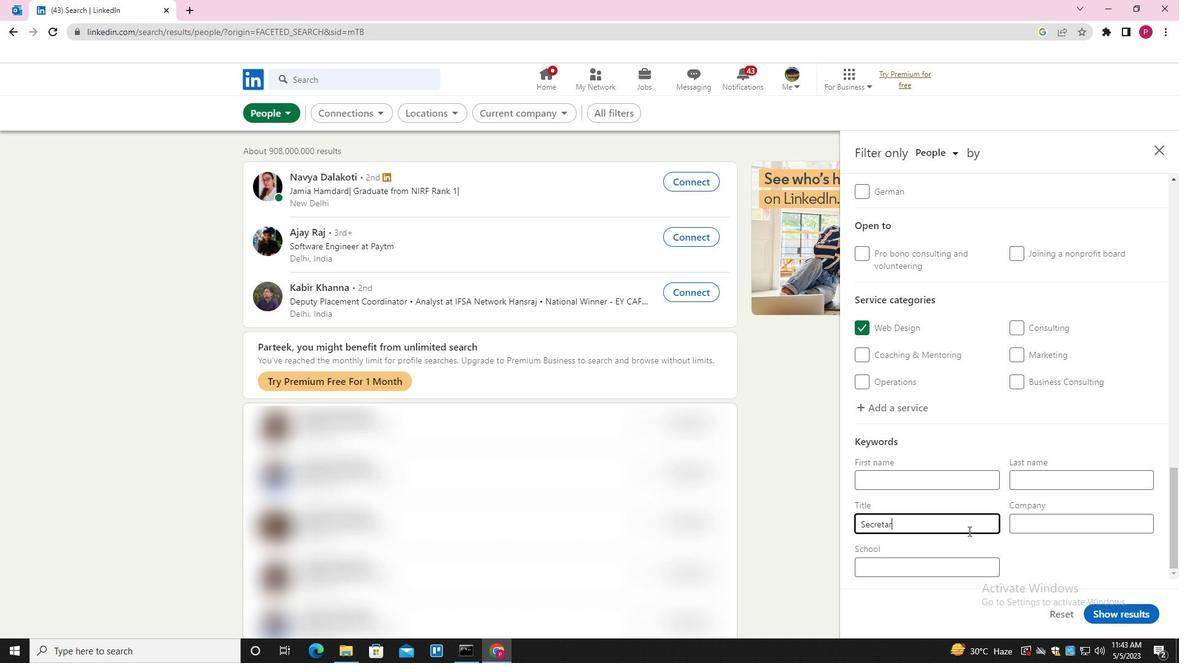
Action: Mouse moved to (1102, 617)
Screenshot: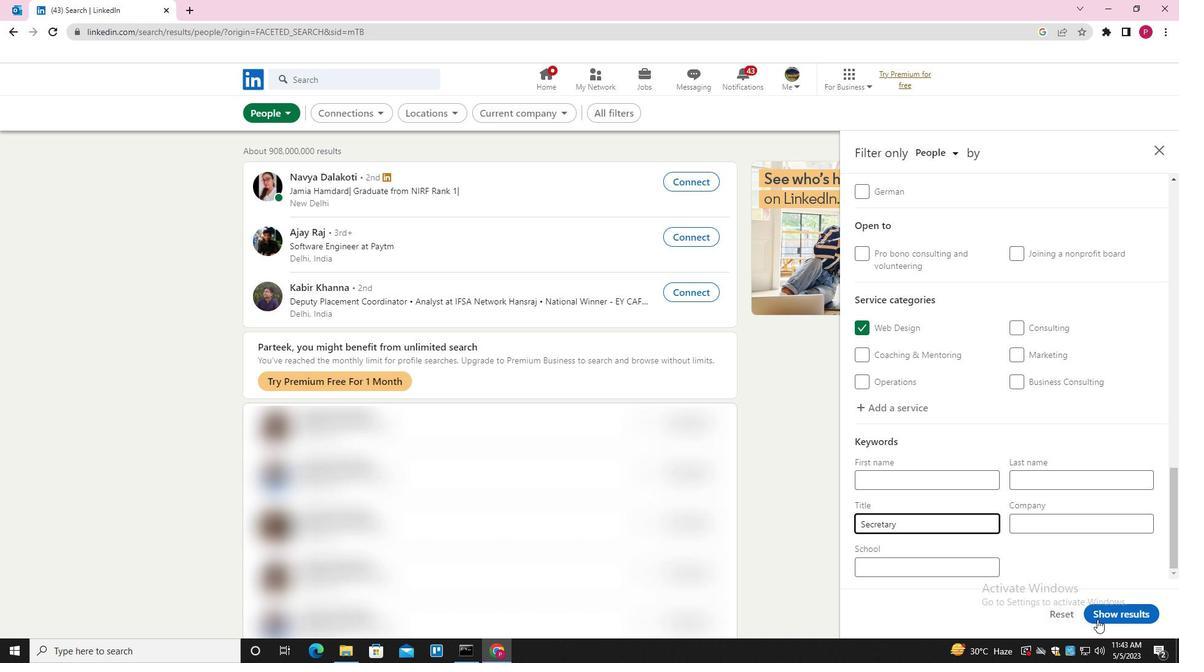 
Action: Mouse pressed left at (1102, 617)
Screenshot: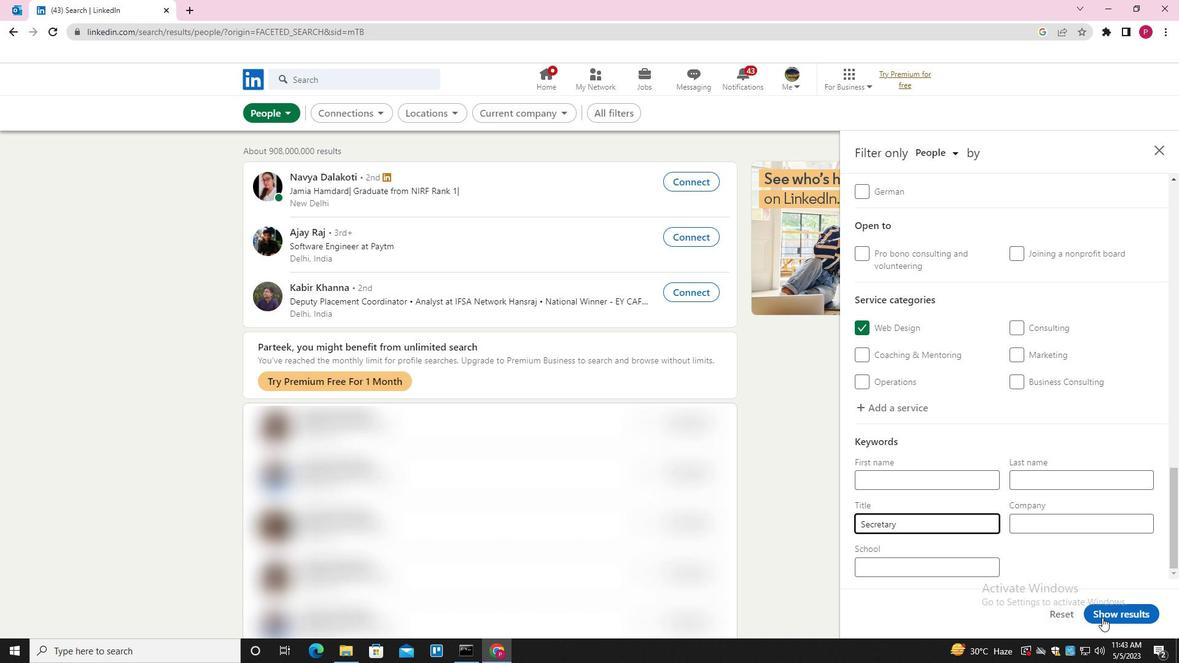 
Action: Mouse moved to (581, 383)
Screenshot: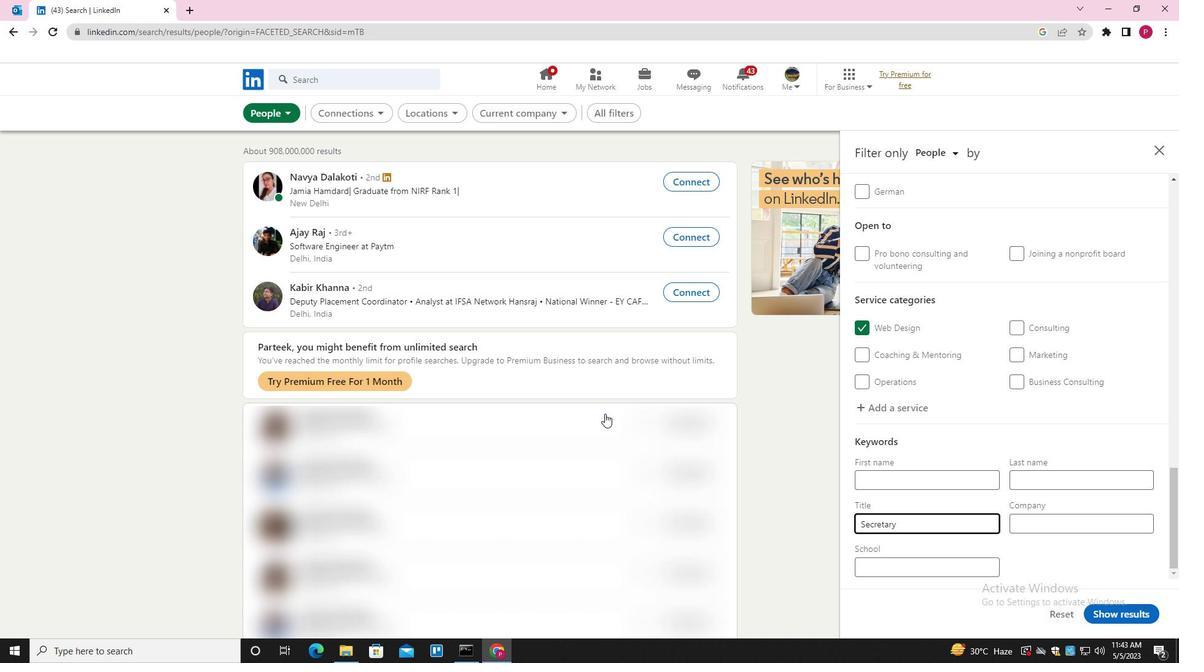 
